 Task: Look for space in Glendale, United States from 9th June, 2023 to 17th June, 2023 for 2 adults in price range Rs.7000 to Rs.12000. Place can be private room with 1  bedroom having 2 beds and 1 bathroom. Property type can be house, flat, guest house. Booking option can be shelf check-in. Required host language is English.
Action: Mouse moved to (446, 89)
Screenshot: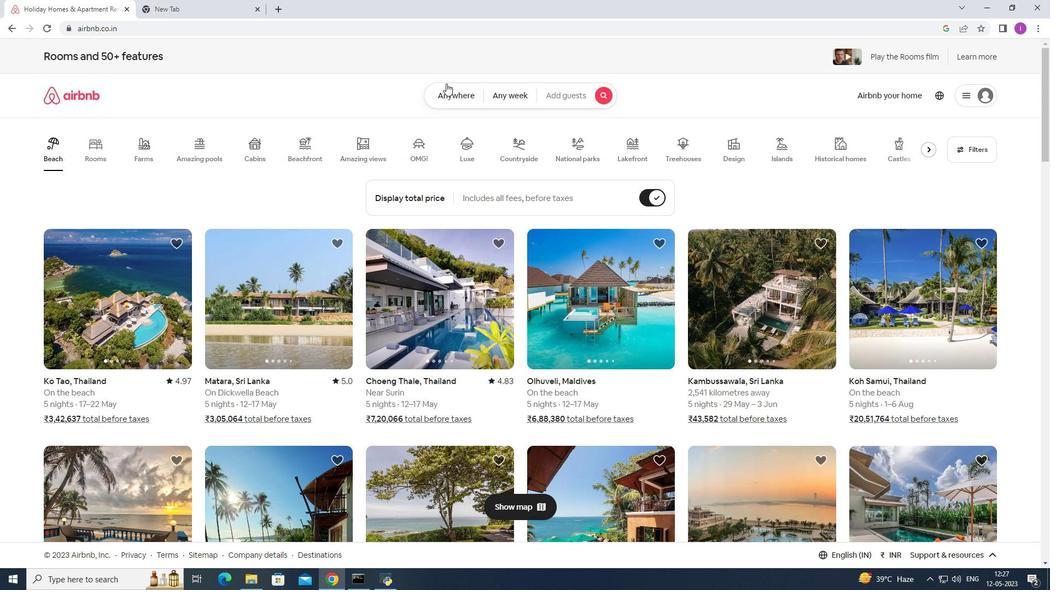 
Action: Mouse pressed left at (446, 89)
Screenshot: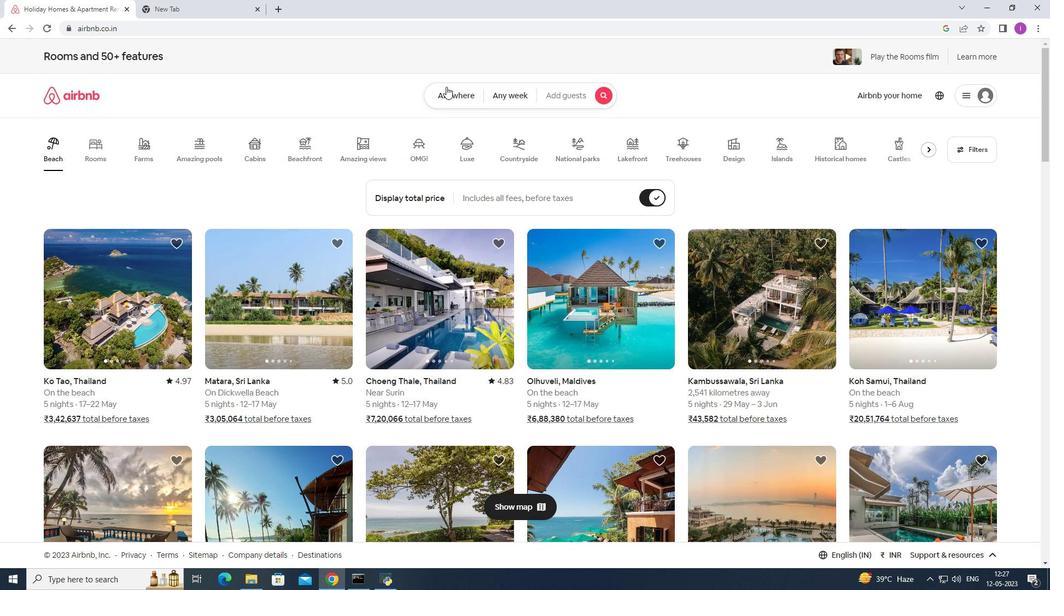 
Action: Mouse moved to (394, 137)
Screenshot: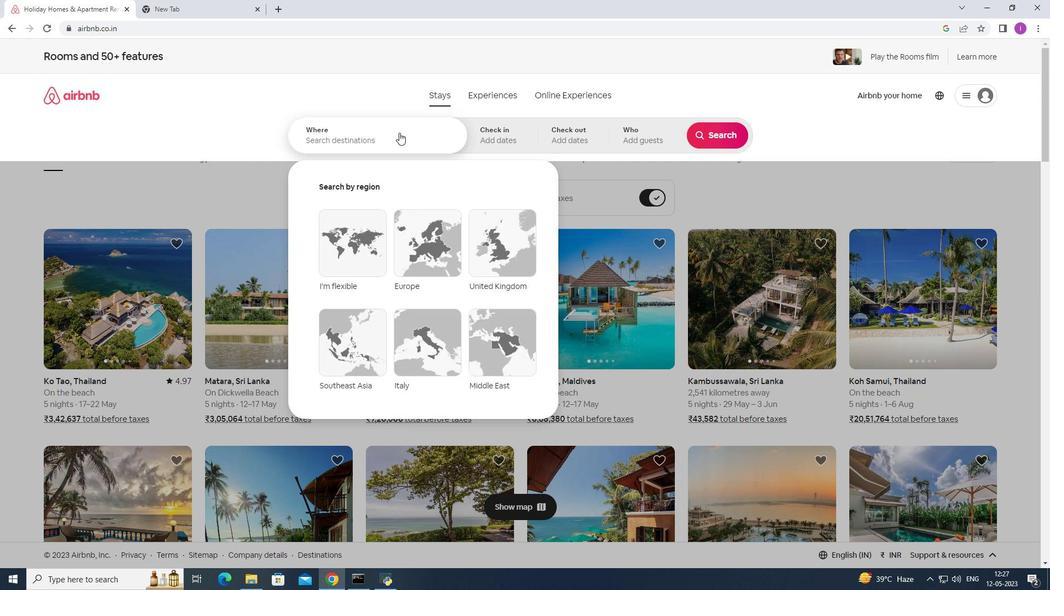 
Action: Mouse pressed left at (394, 137)
Screenshot: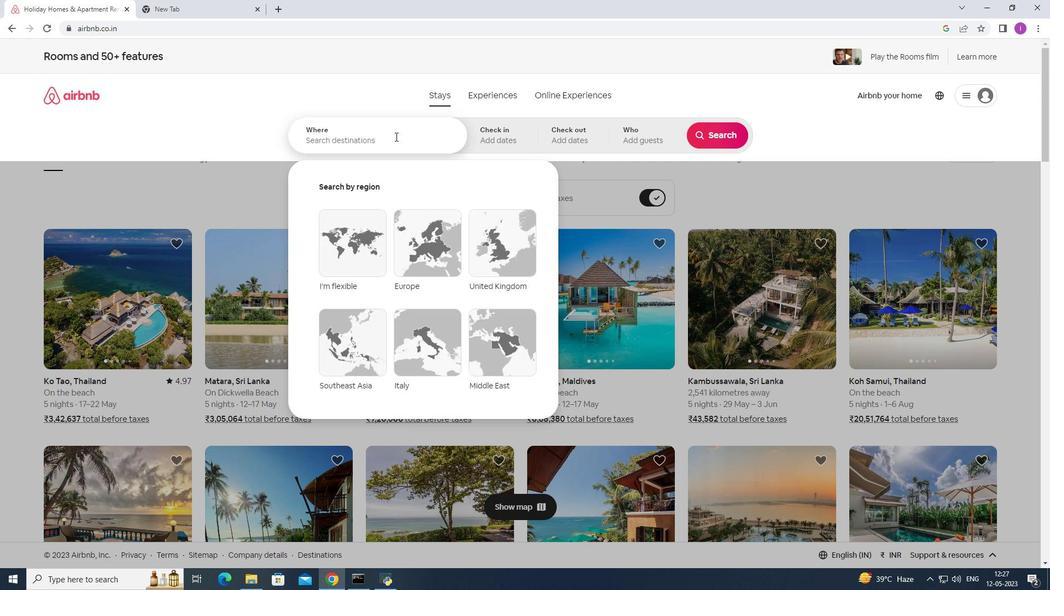 
Action: Mouse moved to (390, 127)
Screenshot: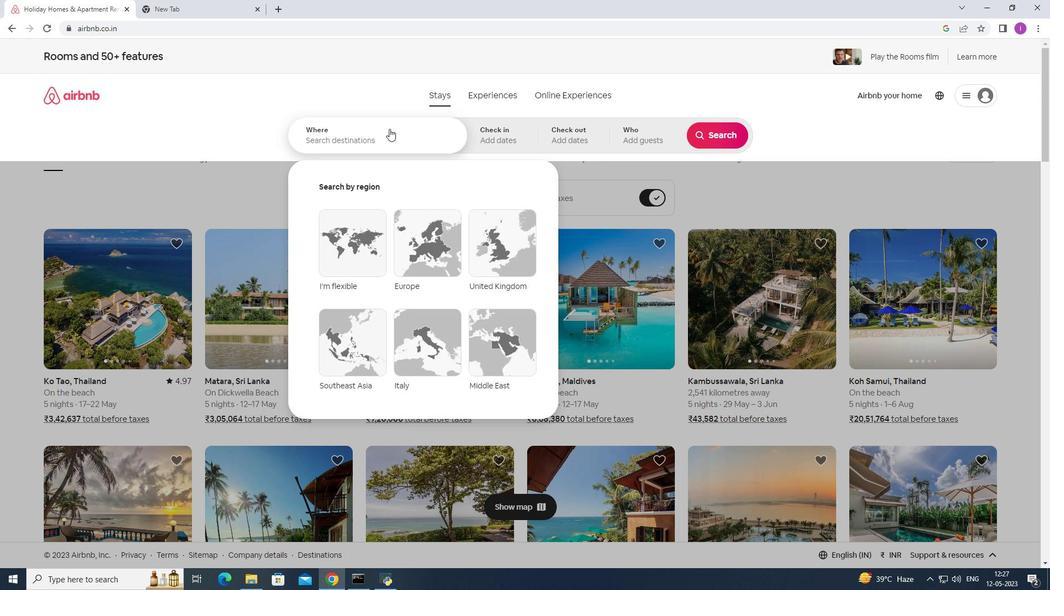 
Action: Key pressed <Key.shift>Glend<Key.shift>ale,<Key.shift>Unbited<Key.space>states
Screenshot: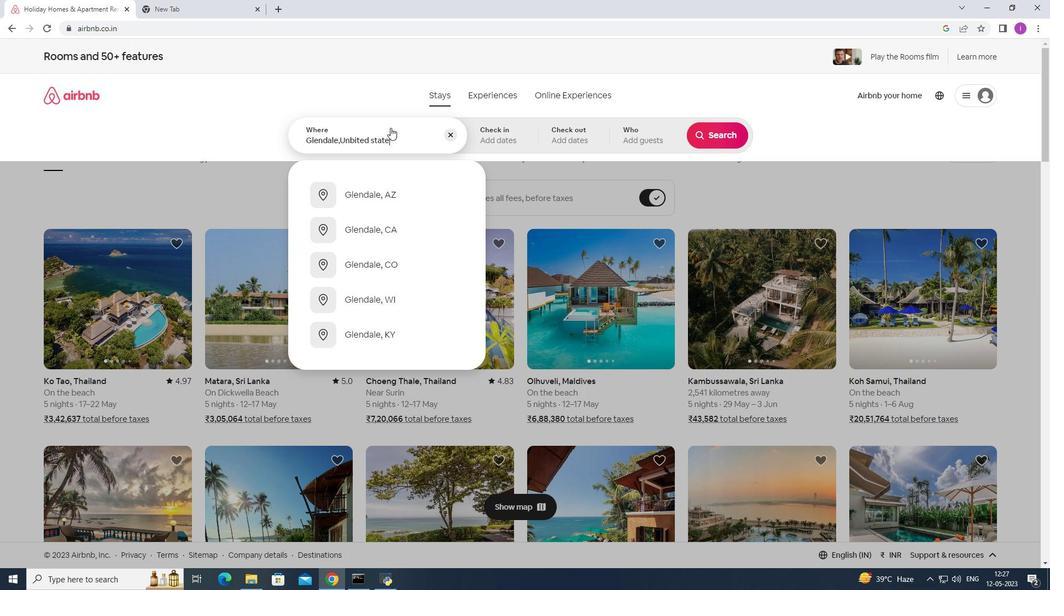 
Action: Mouse moved to (507, 130)
Screenshot: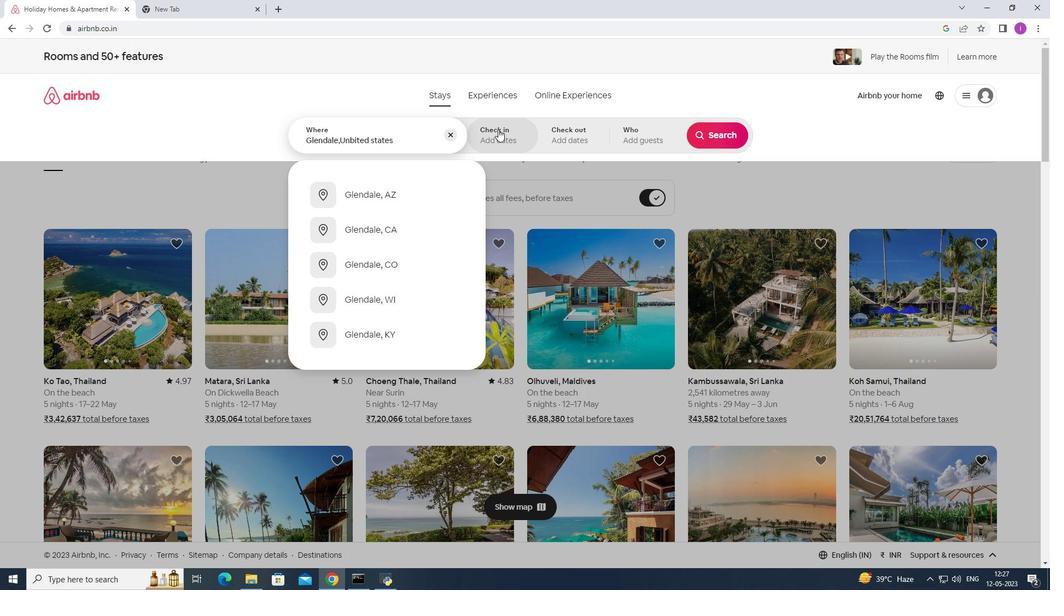 
Action: Mouse pressed left at (507, 130)
Screenshot: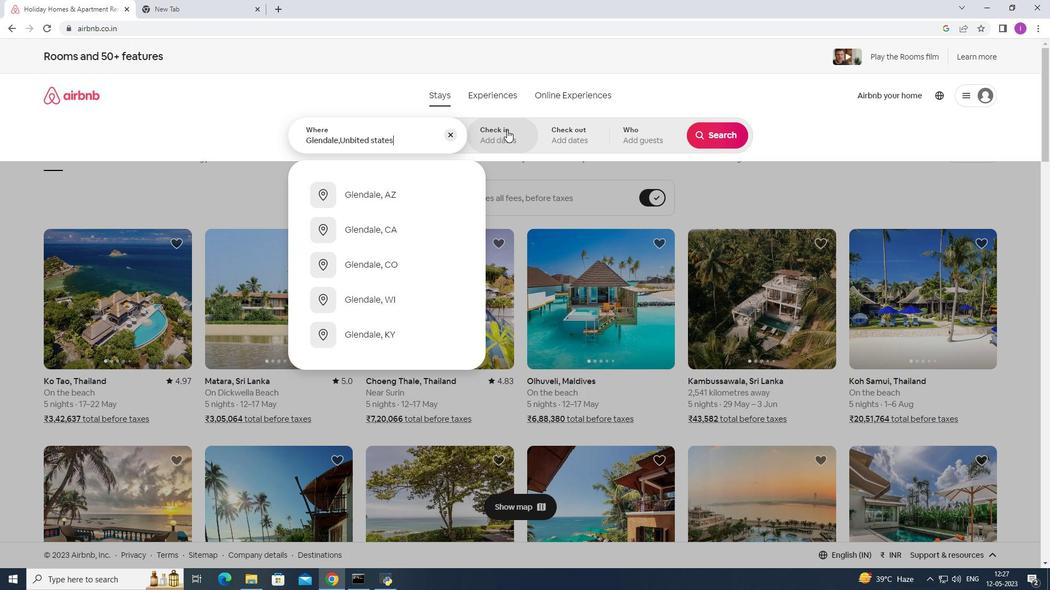 
Action: Mouse moved to (683, 291)
Screenshot: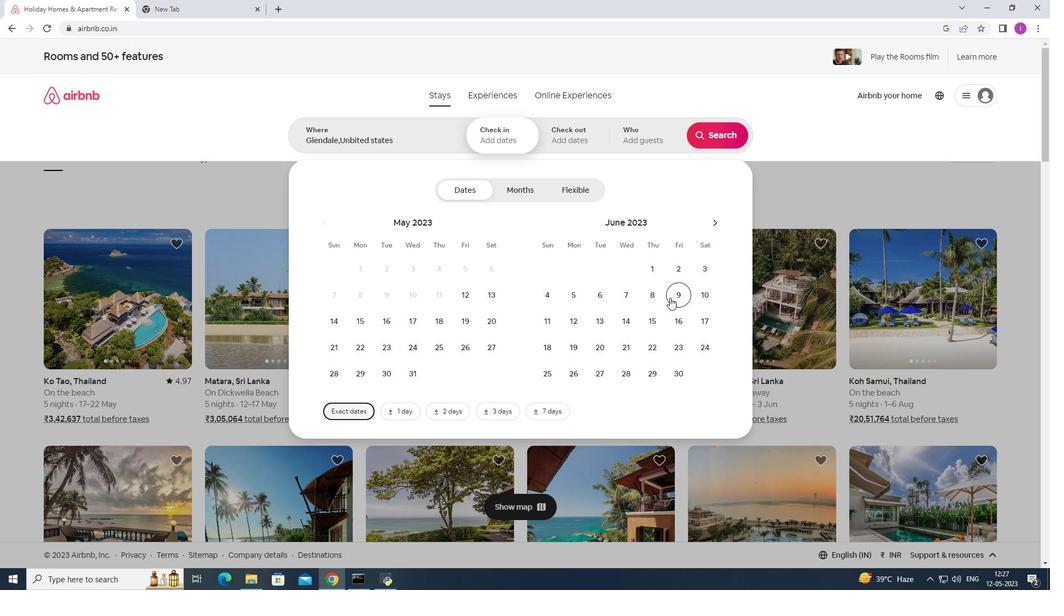
Action: Mouse pressed left at (683, 291)
Screenshot: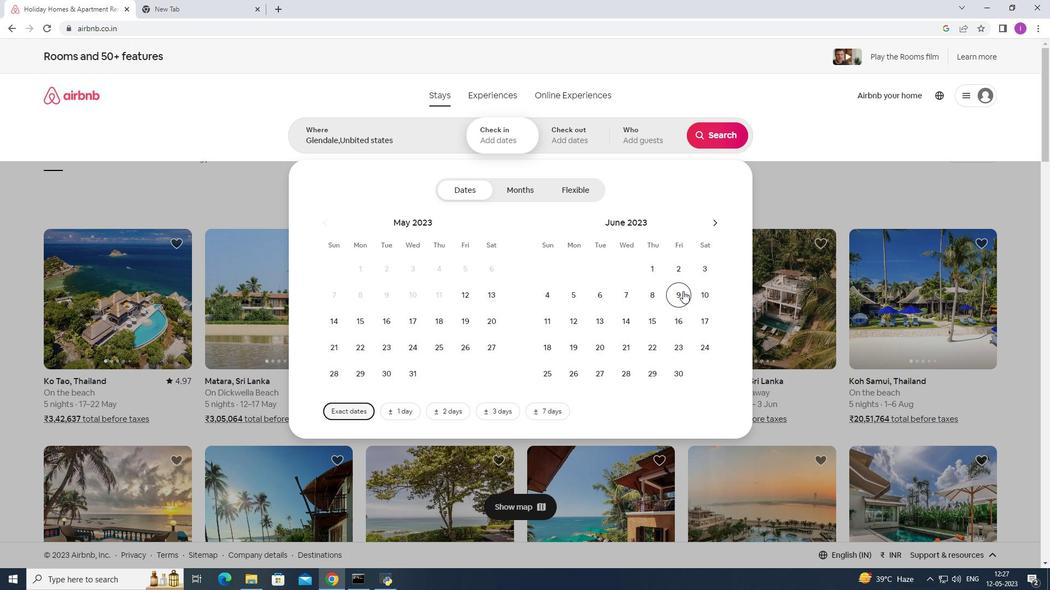 
Action: Mouse moved to (704, 313)
Screenshot: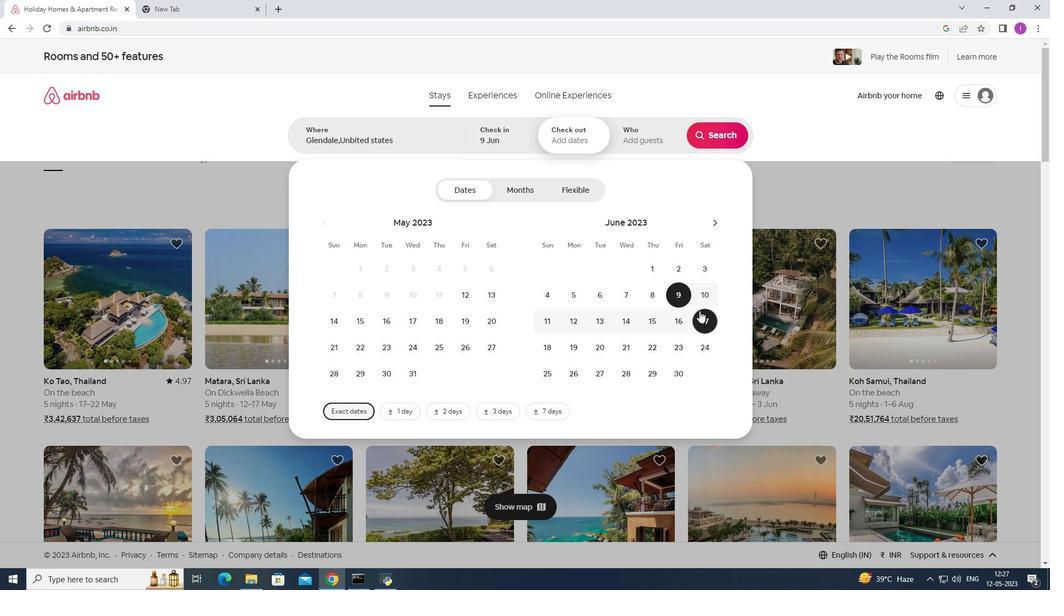 
Action: Mouse pressed left at (704, 313)
Screenshot: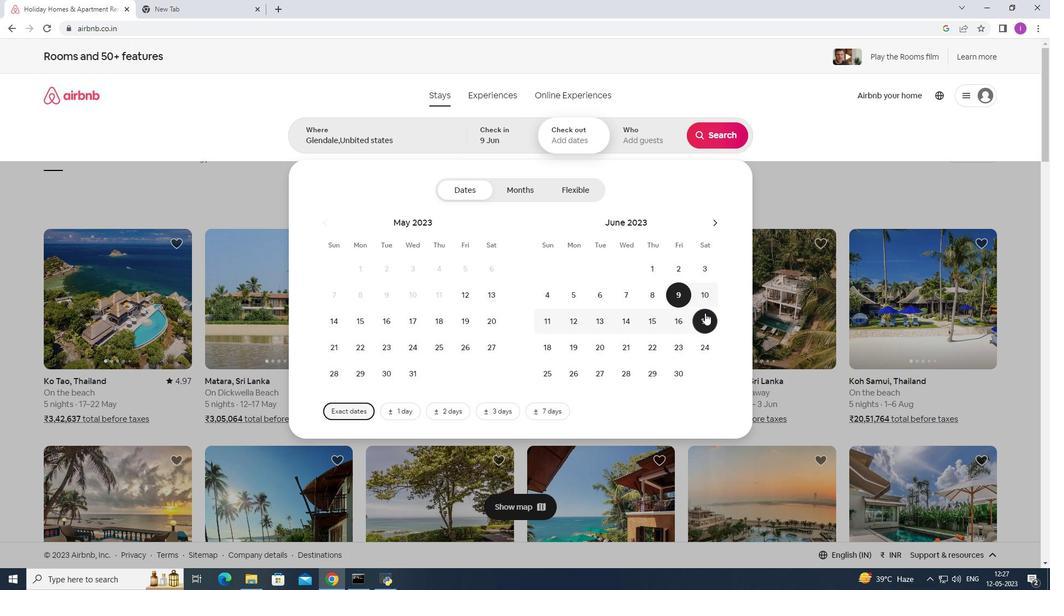 
Action: Mouse moved to (662, 139)
Screenshot: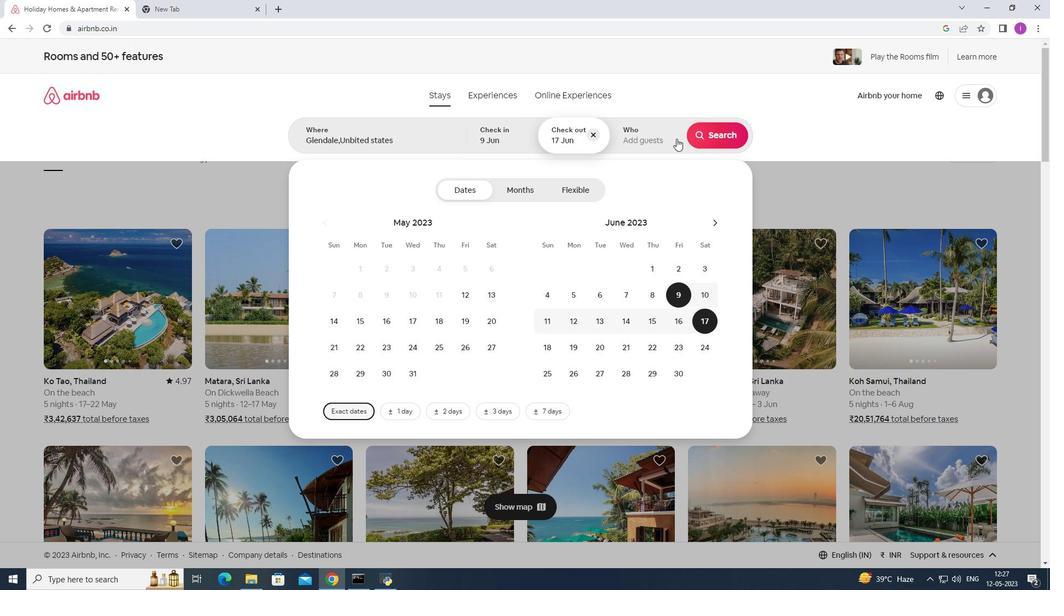 
Action: Mouse pressed left at (662, 139)
Screenshot: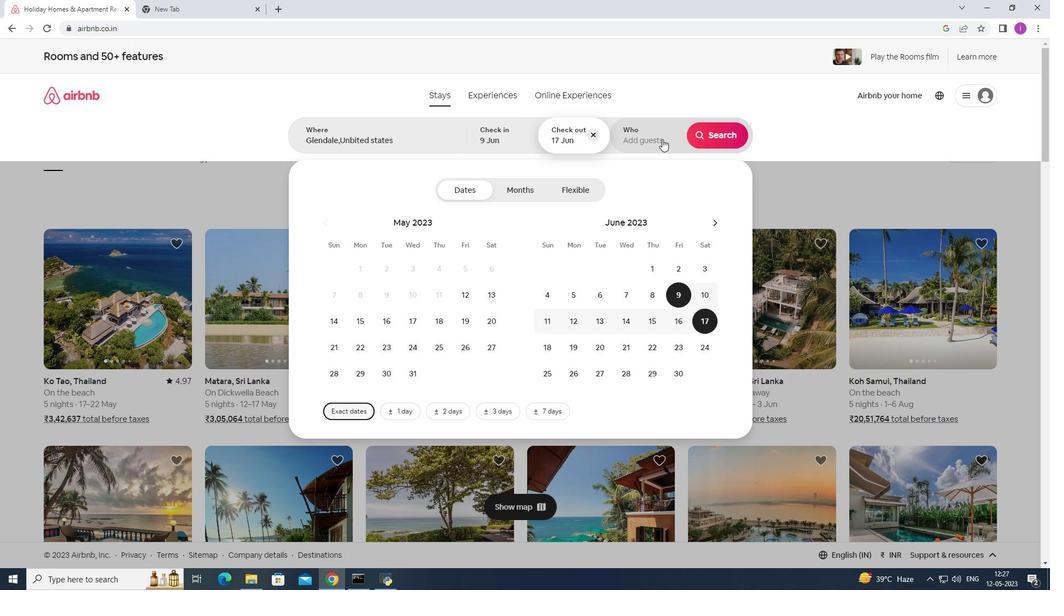 
Action: Mouse moved to (723, 191)
Screenshot: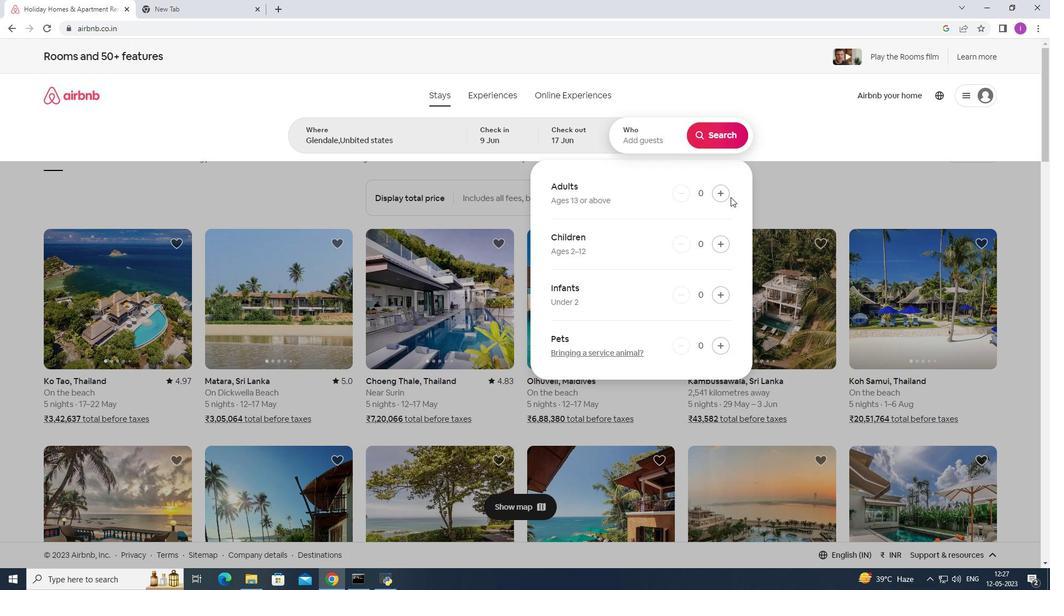 
Action: Mouse pressed left at (723, 191)
Screenshot: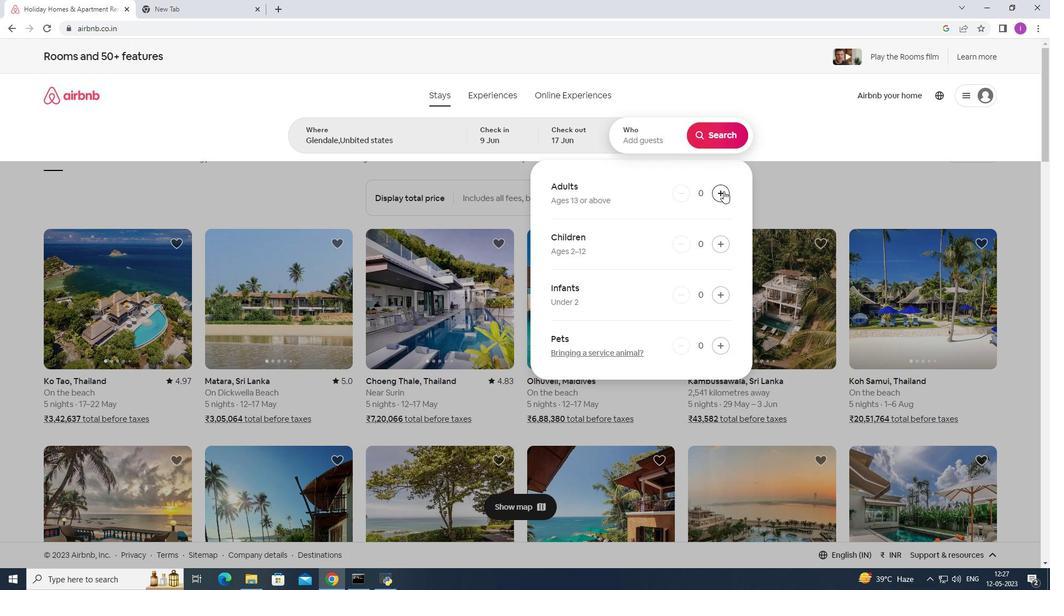 
Action: Mouse pressed left at (723, 191)
Screenshot: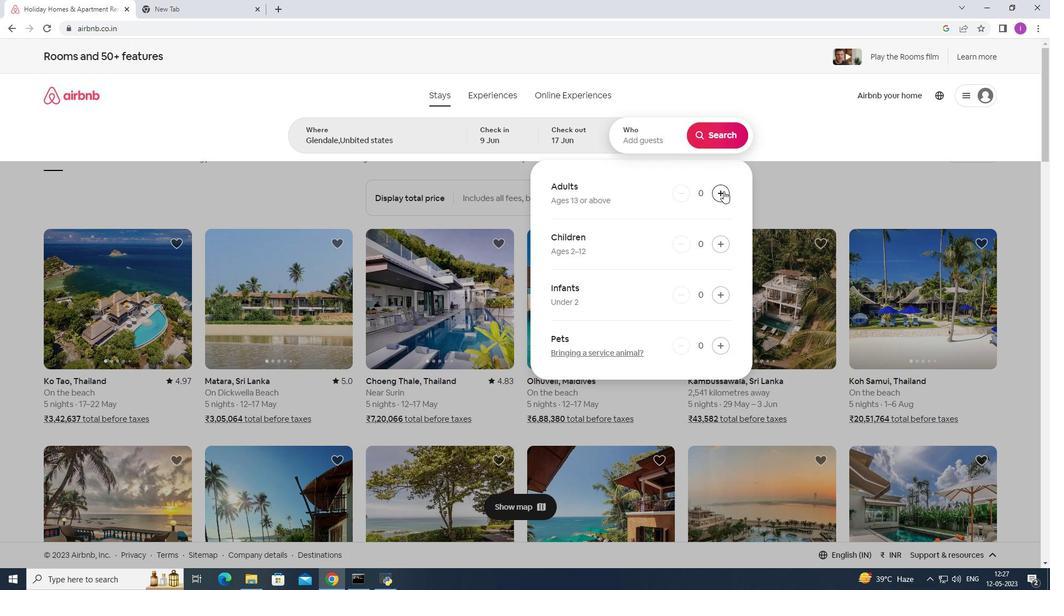 
Action: Mouse moved to (707, 146)
Screenshot: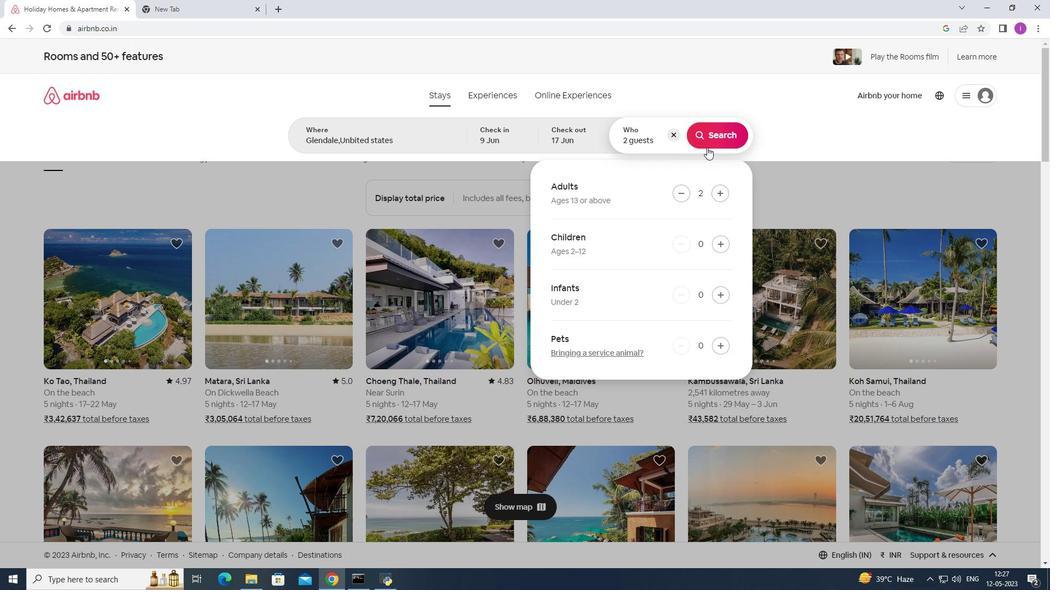 
Action: Mouse pressed left at (707, 146)
Screenshot: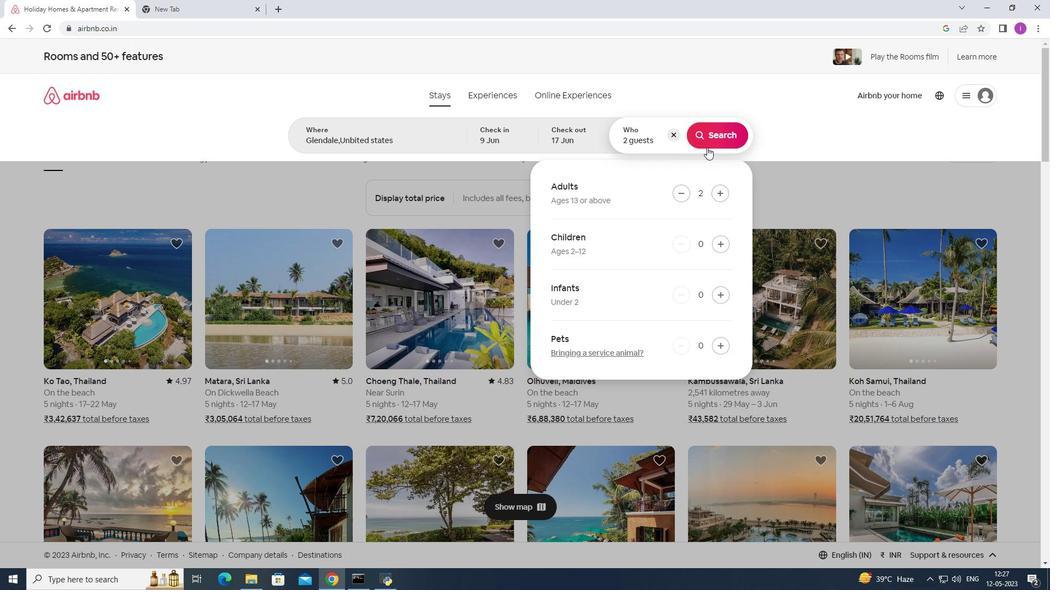 
Action: Mouse moved to (1012, 105)
Screenshot: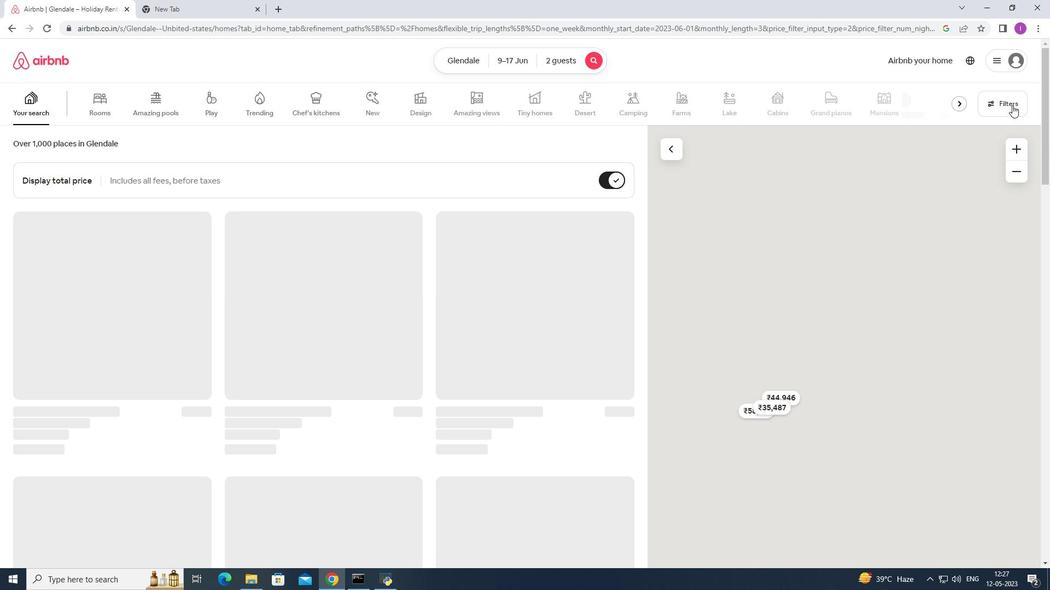 
Action: Mouse pressed left at (1012, 105)
Screenshot: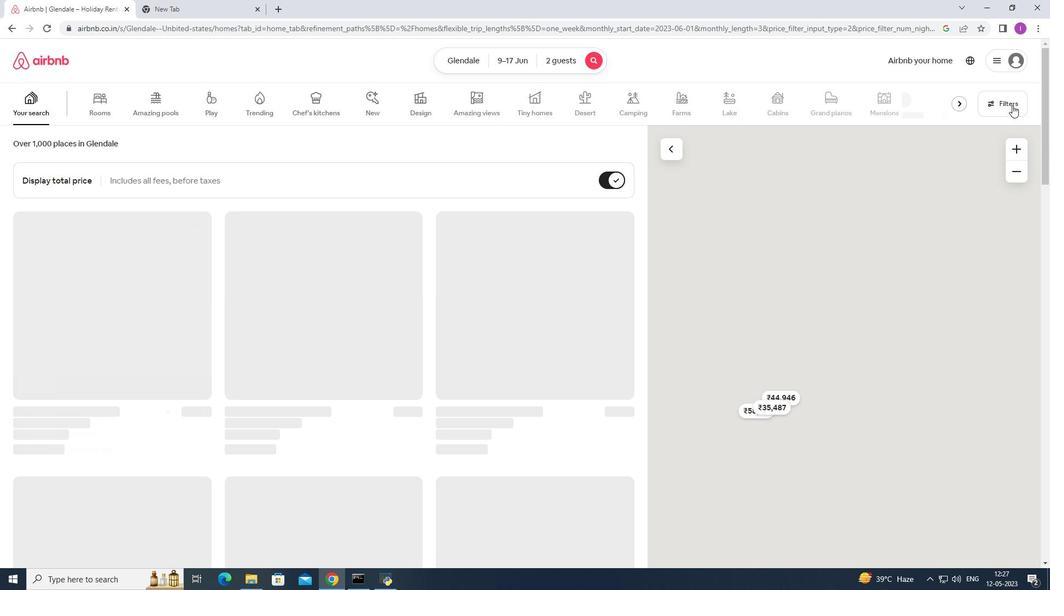 
Action: Mouse moved to (597, 375)
Screenshot: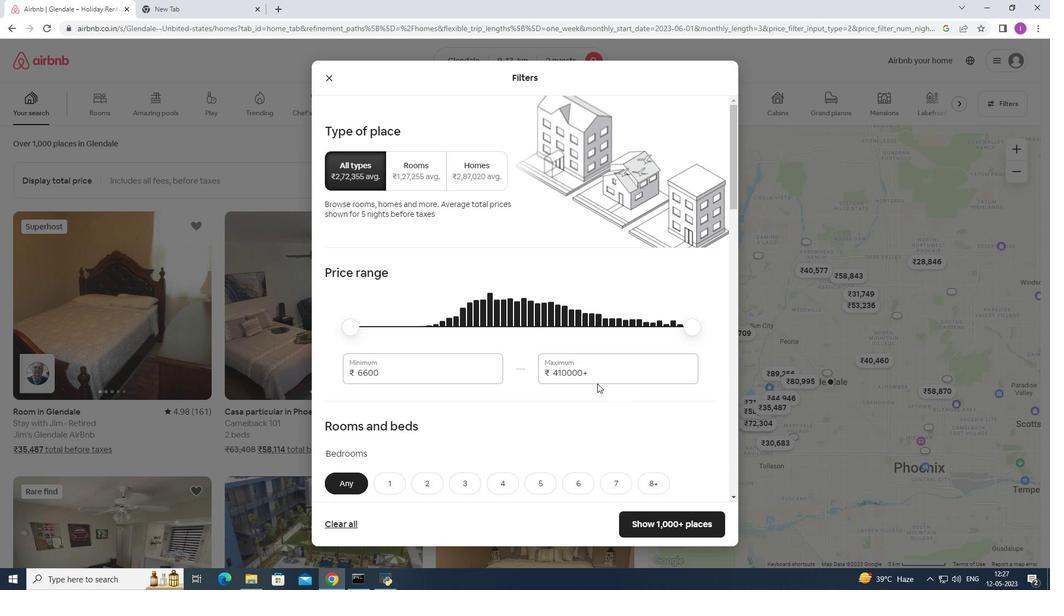 
Action: Mouse pressed left at (597, 375)
Screenshot: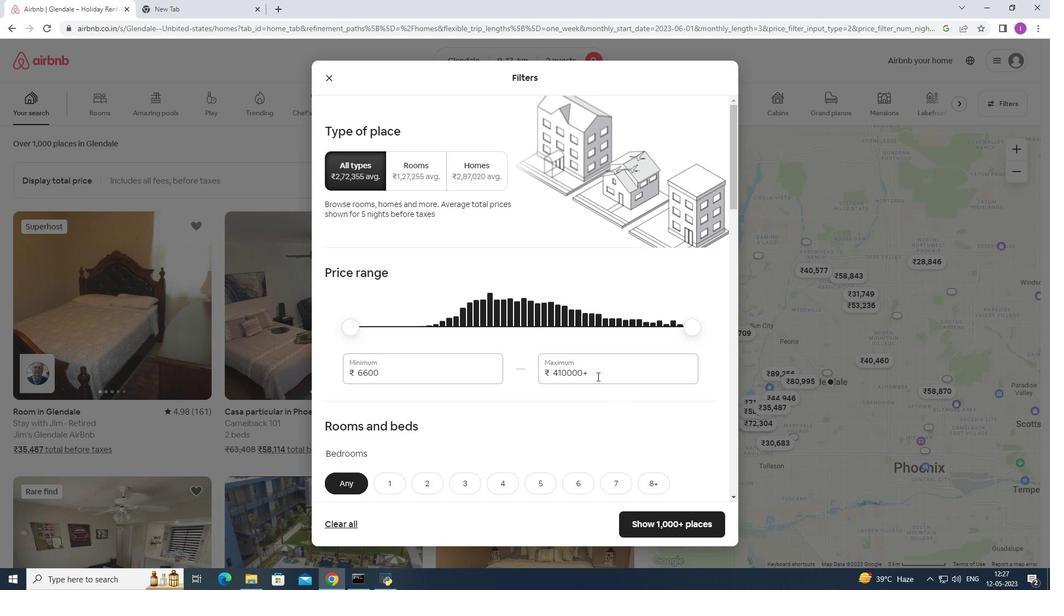 
Action: Mouse moved to (513, 384)
Screenshot: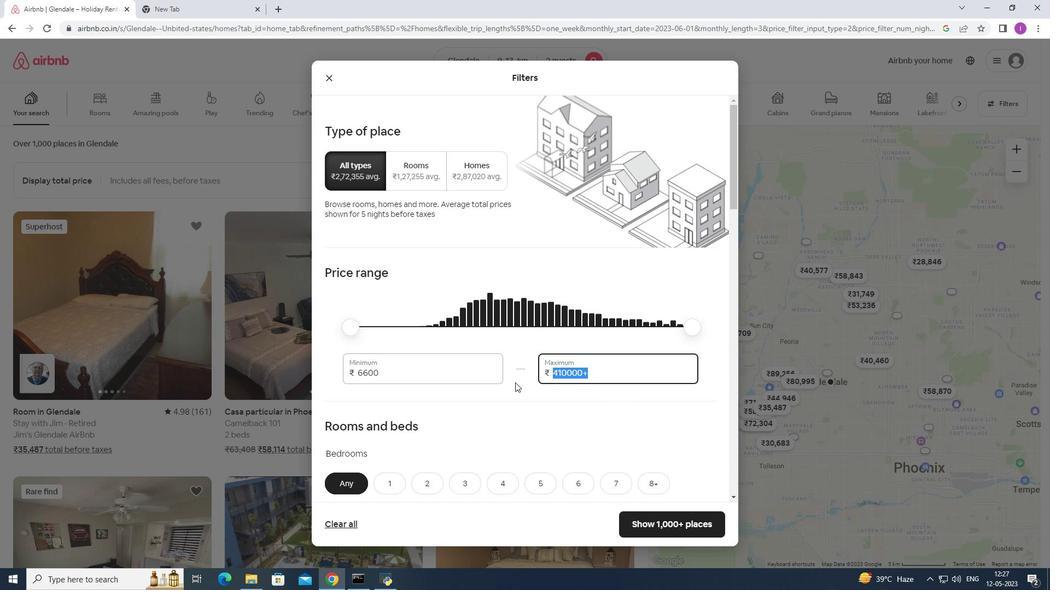 
Action: Key pressed 1
Screenshot: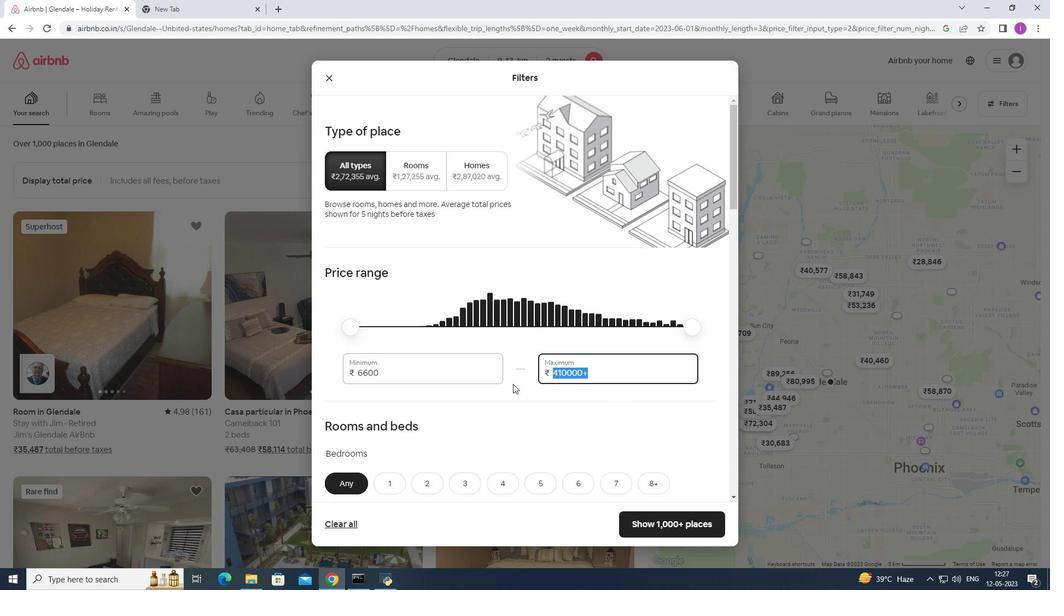 
Action: Mouse moved to (513, 384)
Screenshot: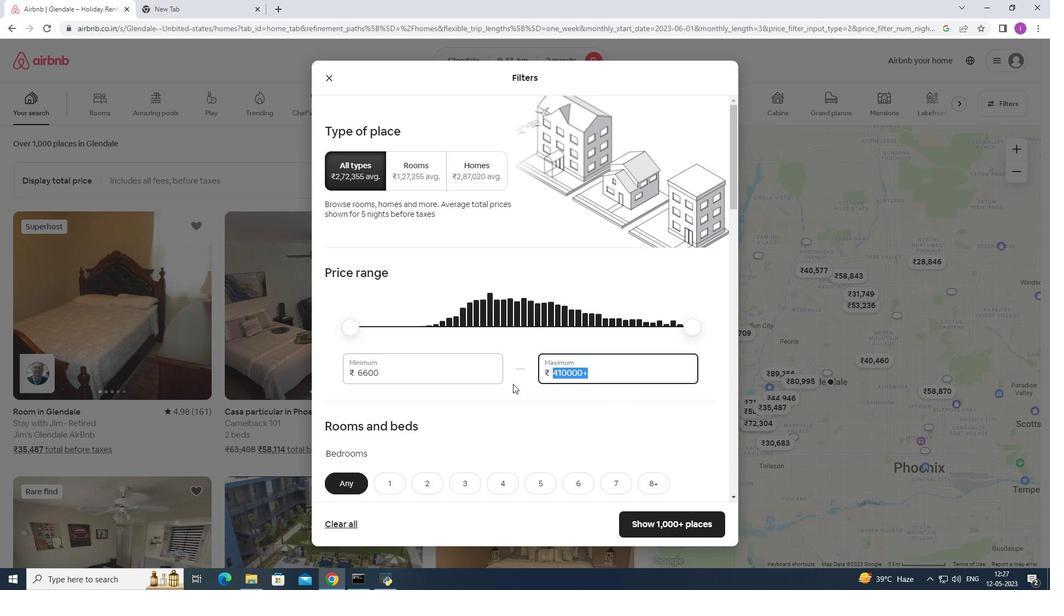 
Action: Key pressed 2
Screenshot: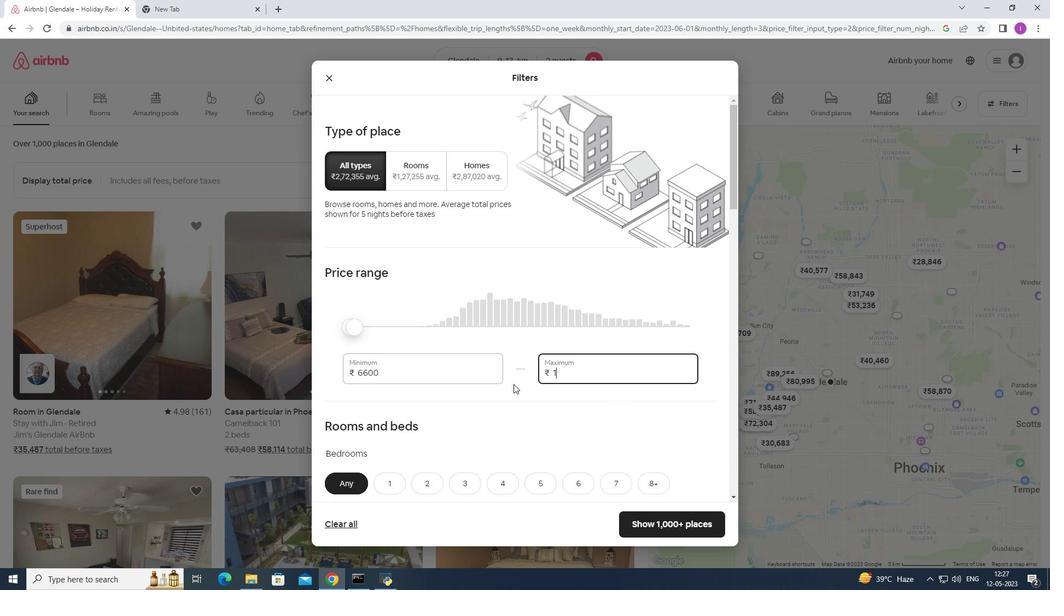 
Action: Mouse moved to (514, 383)
Screenshot: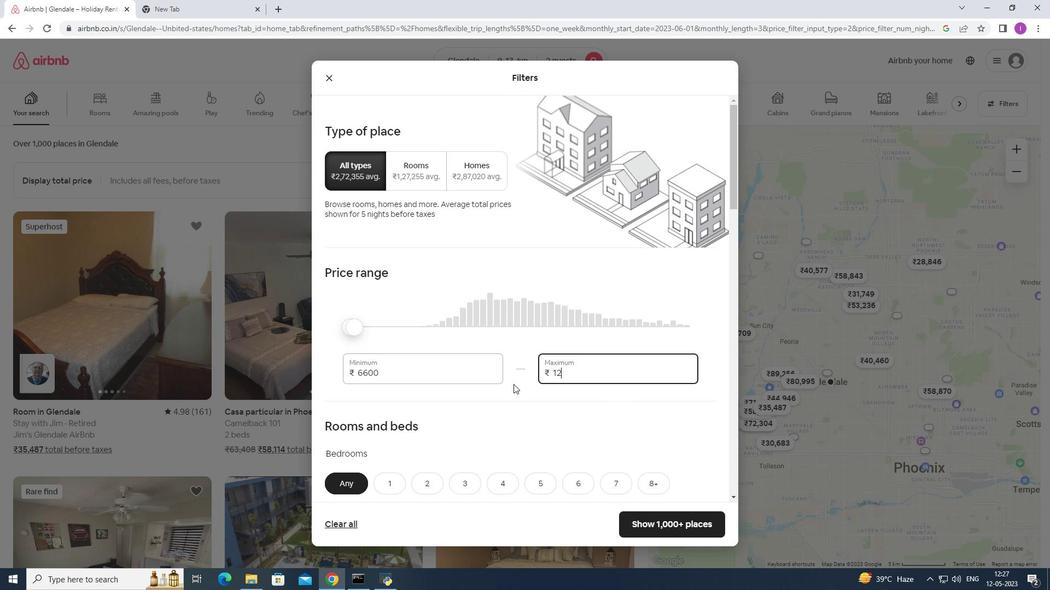 
Action: Key pressed 0
Screenshot: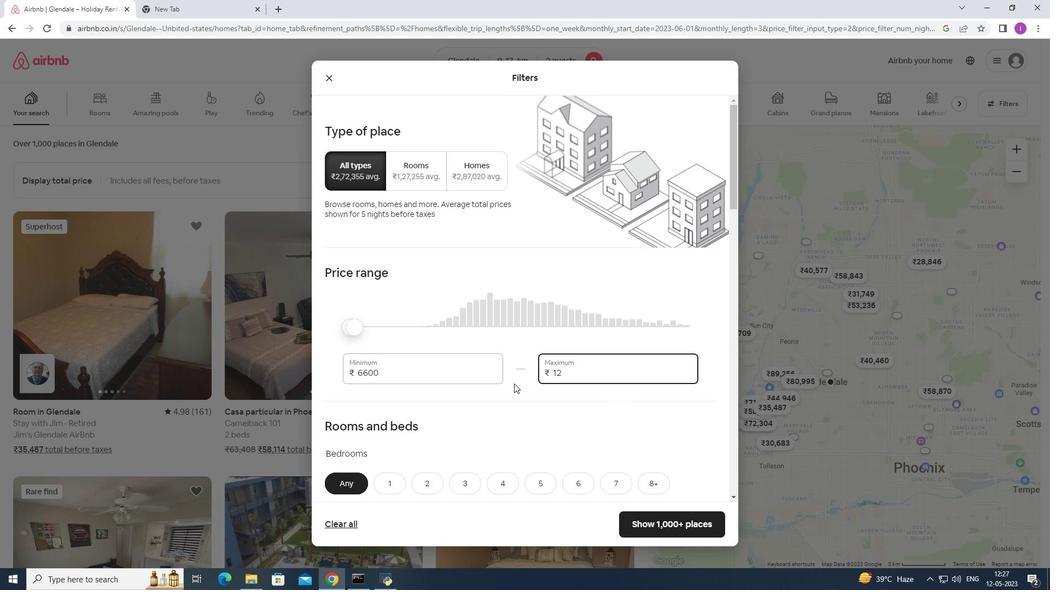 
Action: Mouse moved to (514, 383)
Screenshot: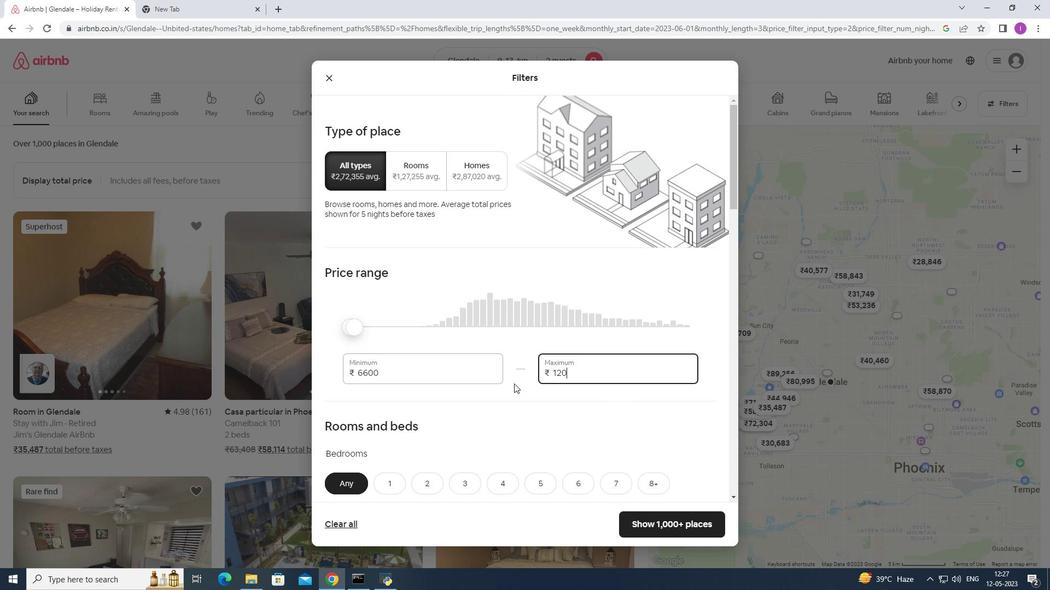 
Action: Key pressed 0
Screenshot: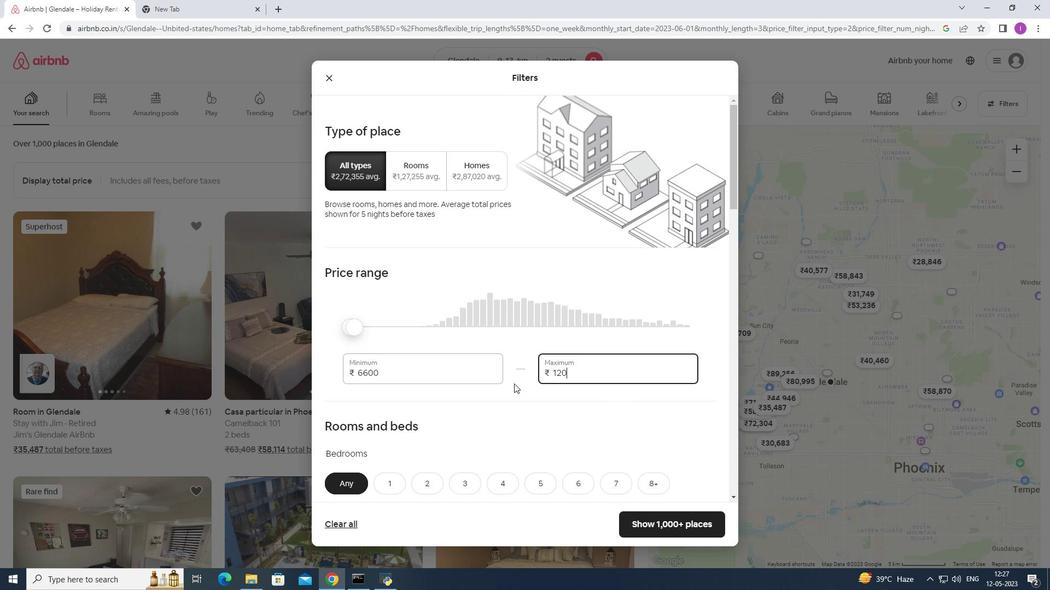 
Action: Mouse moved to (515, 382)
Screenshot: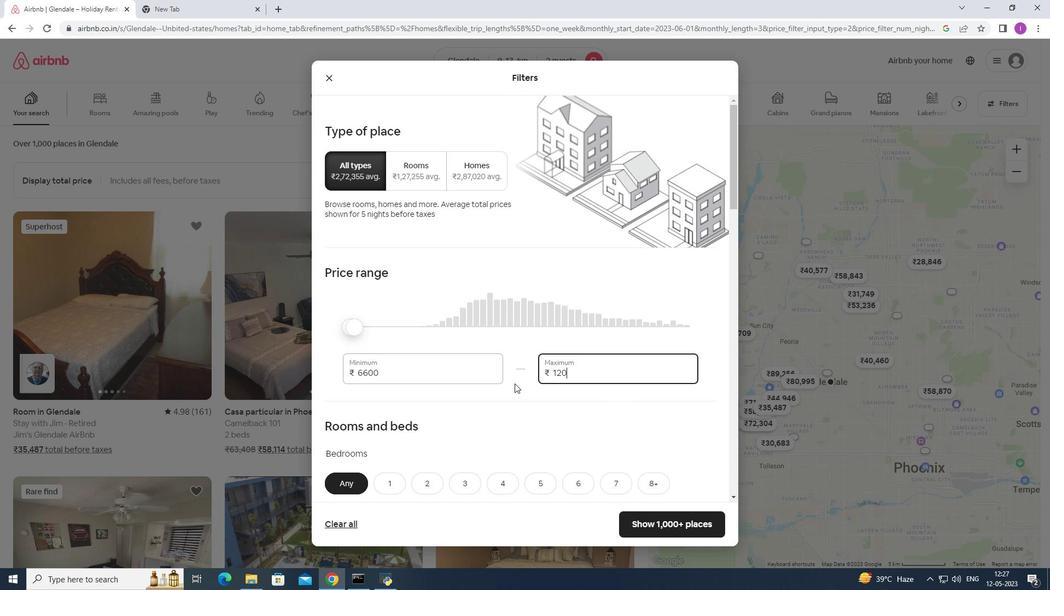 
Action: Key pressed 0
Screenshot: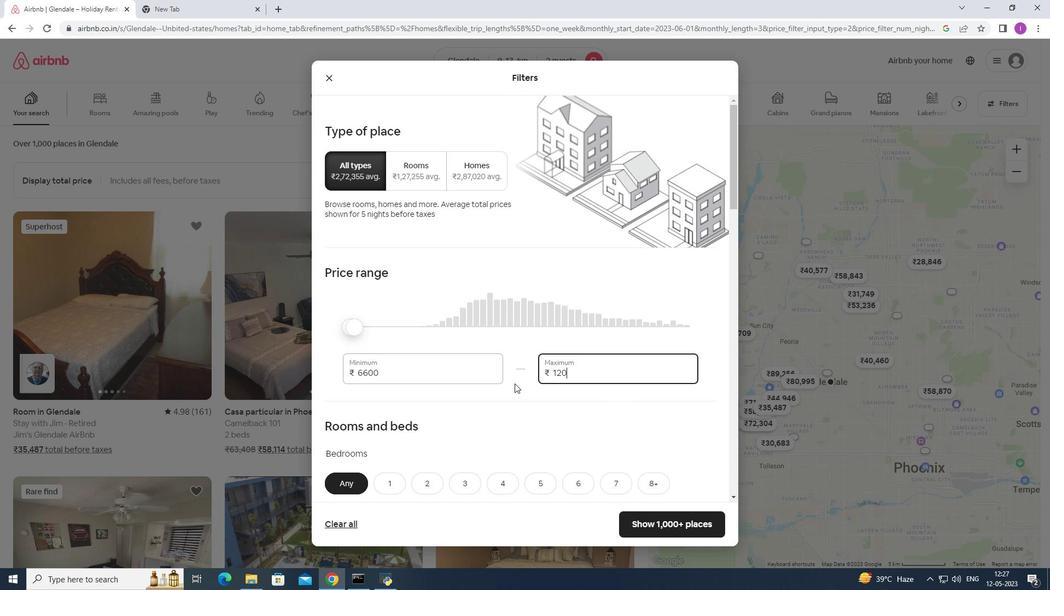 
Action: Mouse moved to (516, 382)
Screenshot: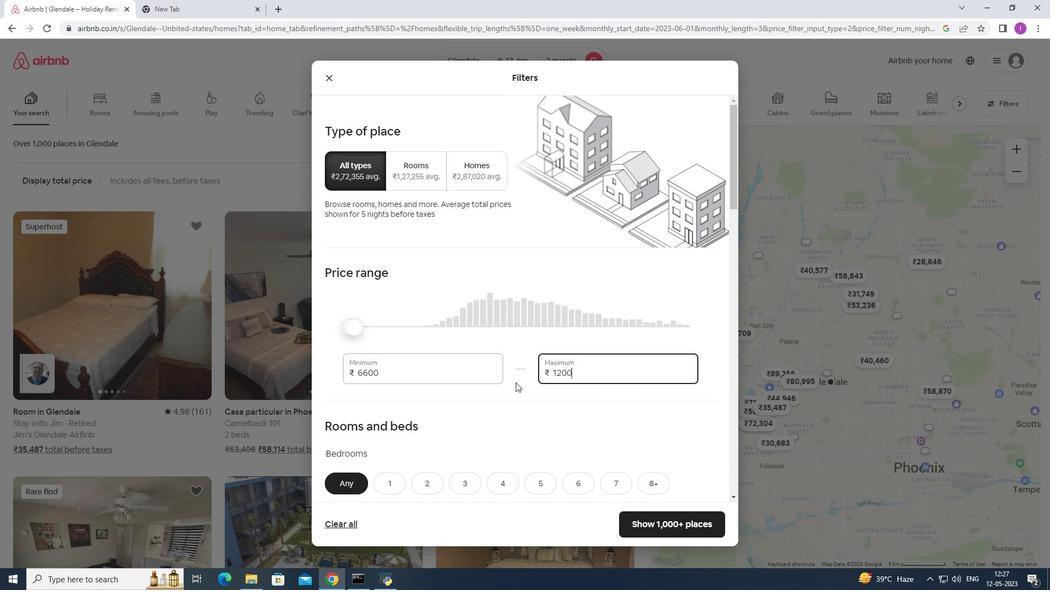 
Action: Key pressed 0
Screenshot: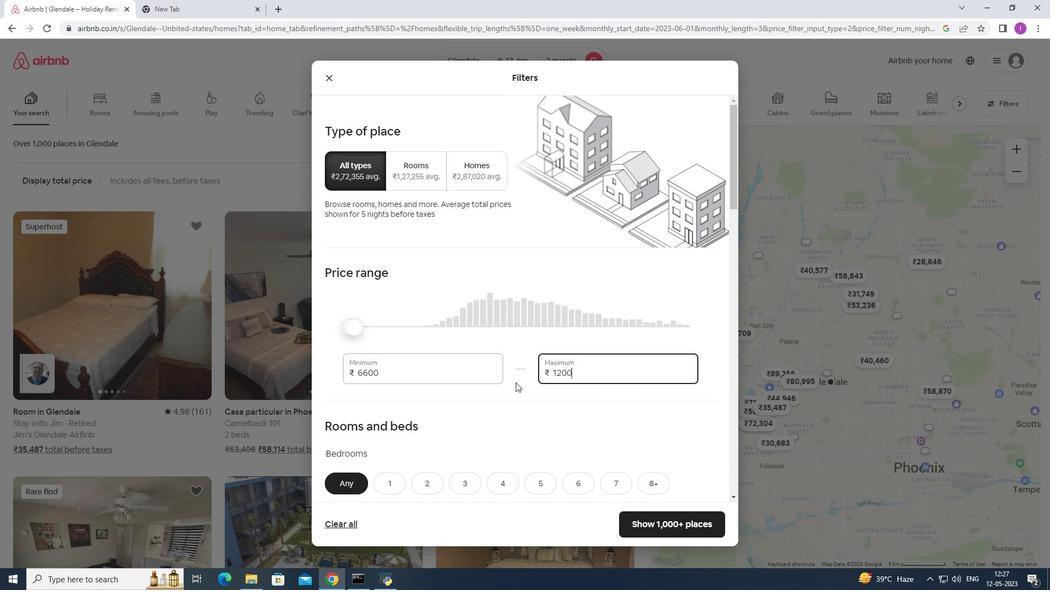 
Action: Mouse moved to (508, 383)
Screenshot: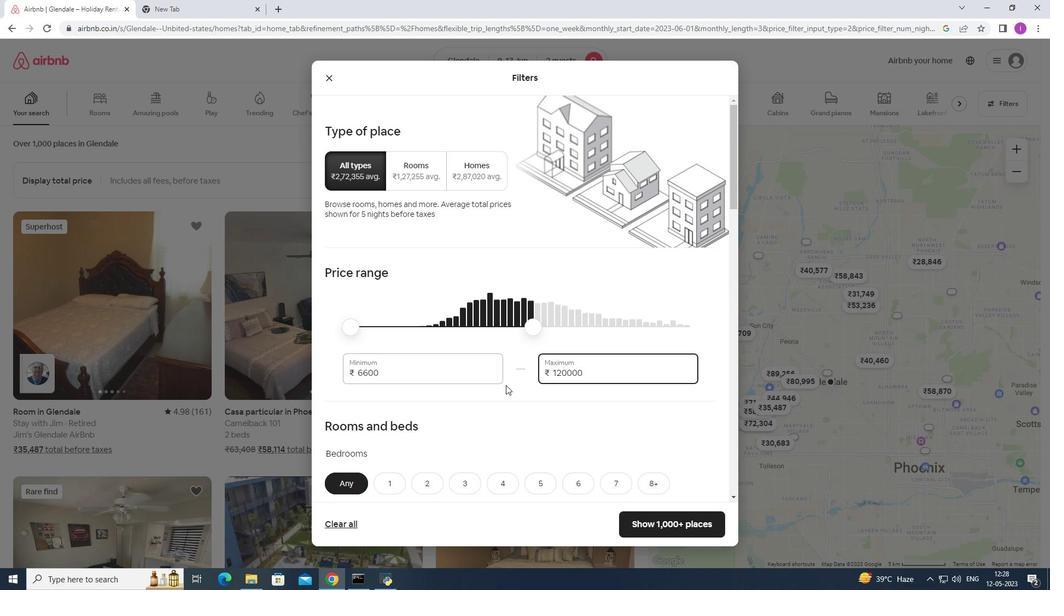 
Action: Key pressed <Key.backspace>
Screenshot: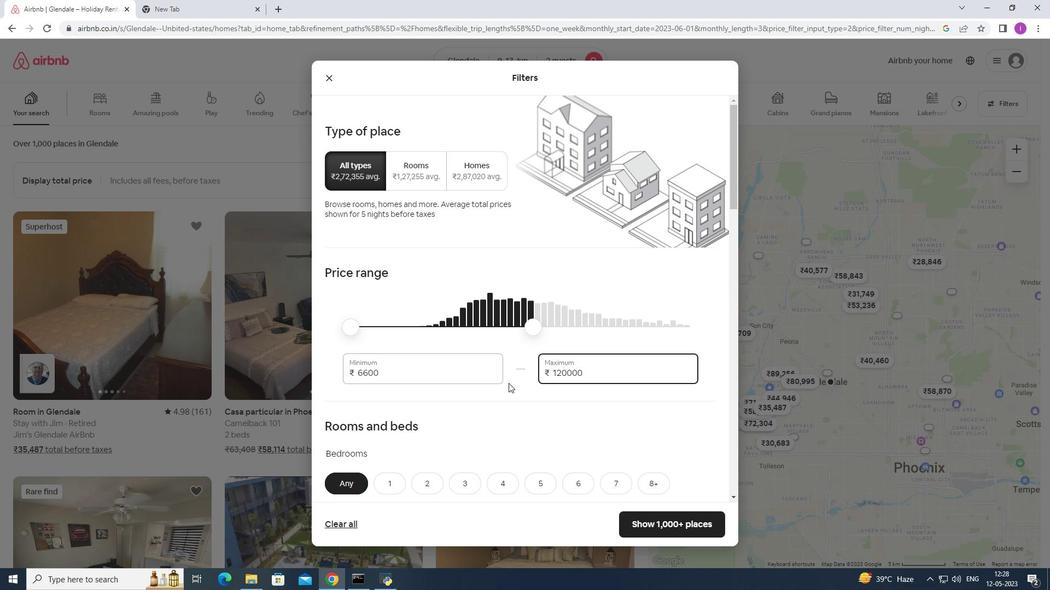 
Action: Mouse moved to (387, 374)
Screenshot: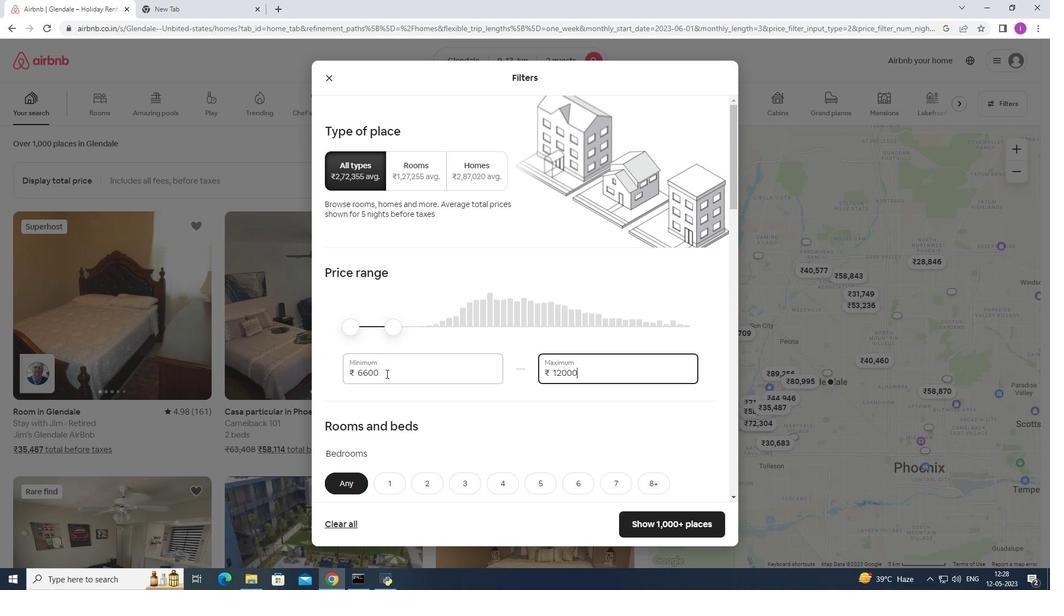 
Action: Mouse pressed left at (387, 374)
Screenshot: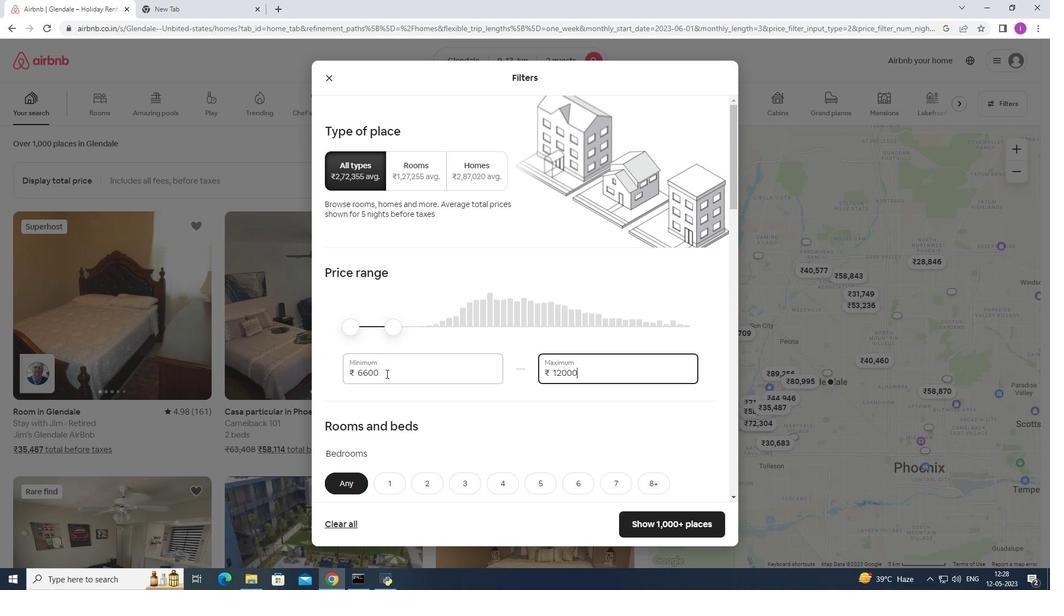 
Action: Mouse moved to (349, 375)
Screenshot: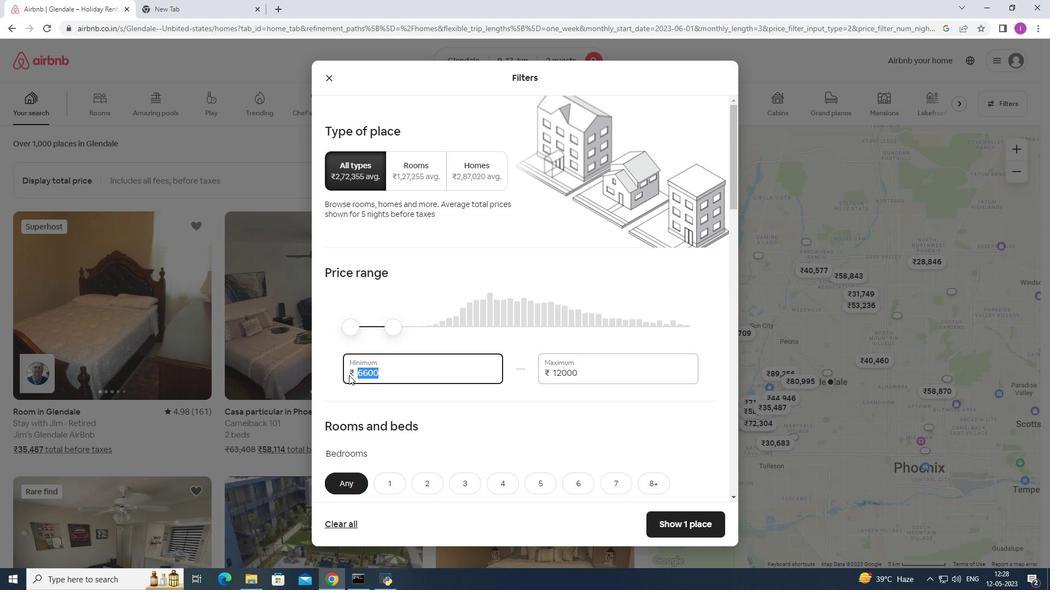 
Action: Key pressed 7000
Screenshot: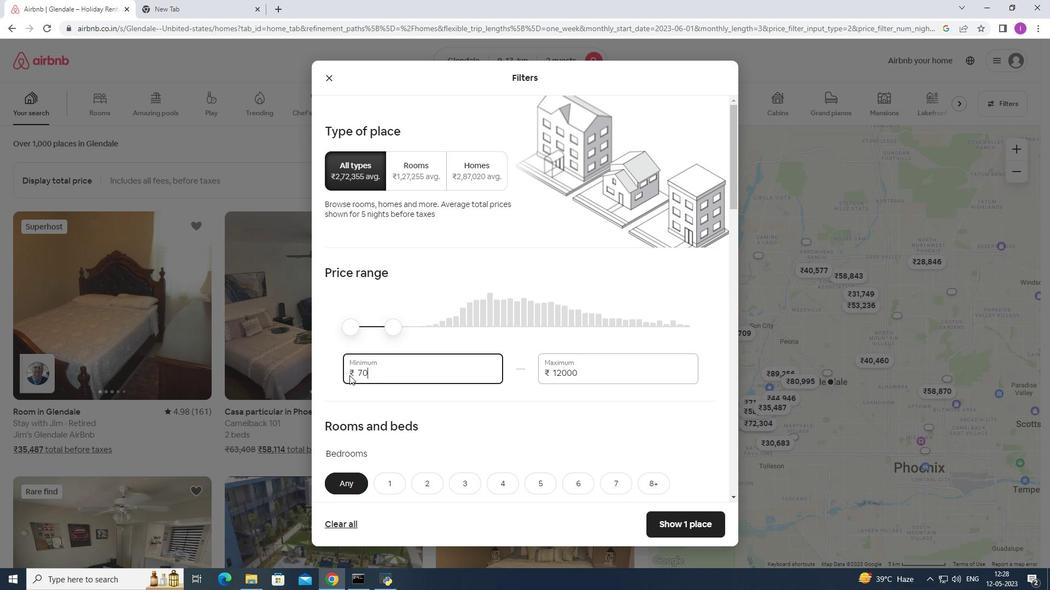 
Action: Mouse moved to (436, 391)
Screenshot: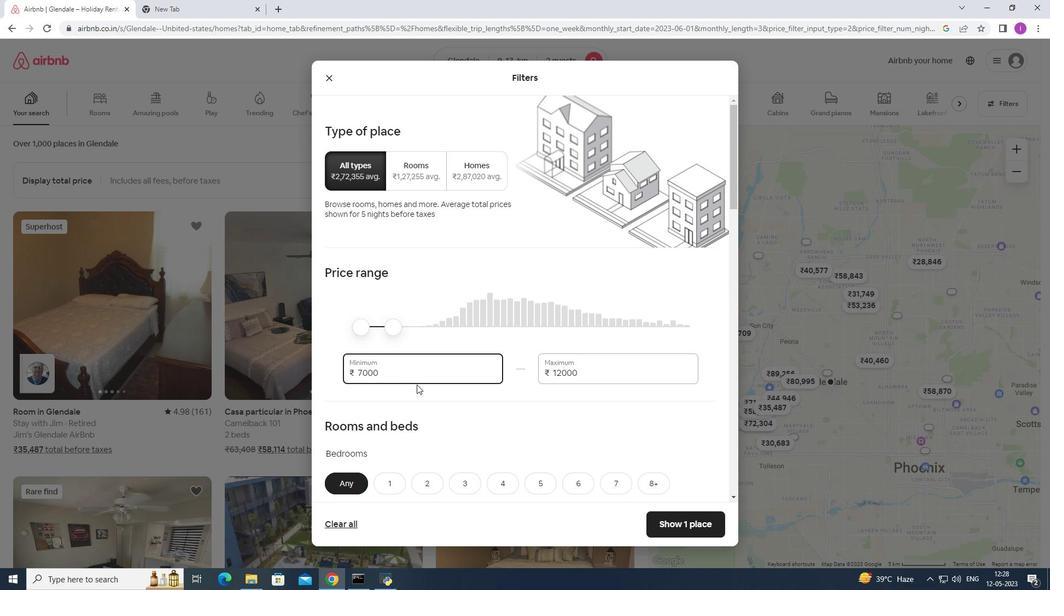 
Action: Mouse scrolled (436, 390) with delta (0, 0)
Screenshot: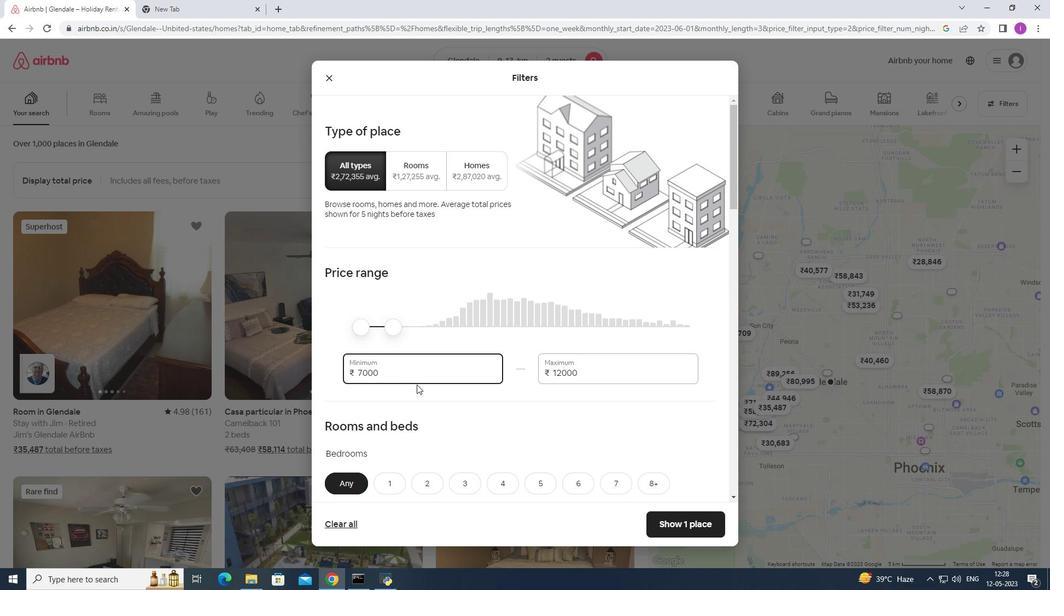 
Action: Mouse moved to (452, 375)
Screenshot: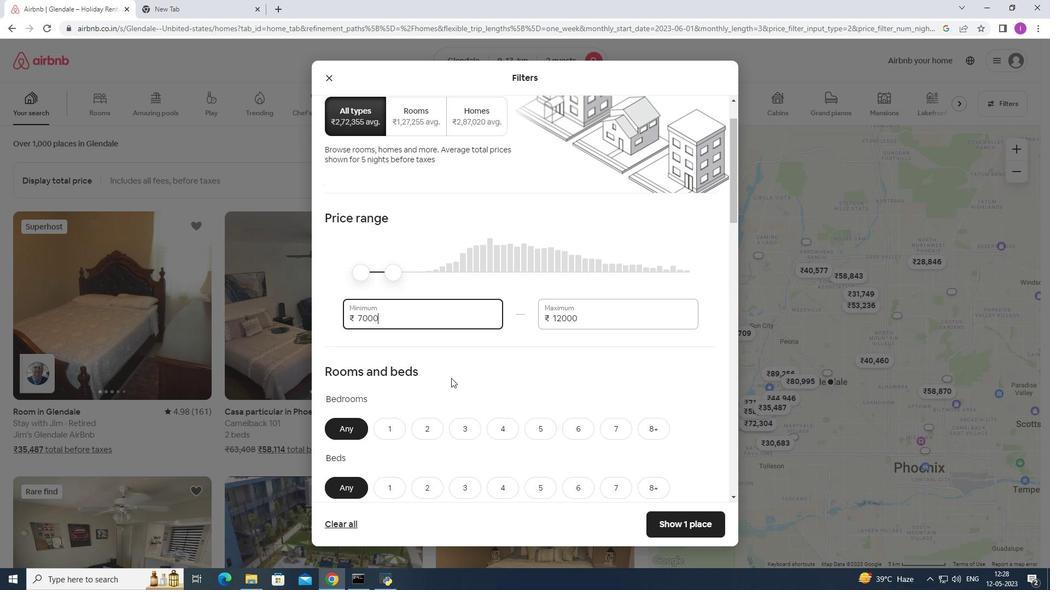
Action: Mouse scrolled (452, 375) with delta (0, 0)
Screenshot: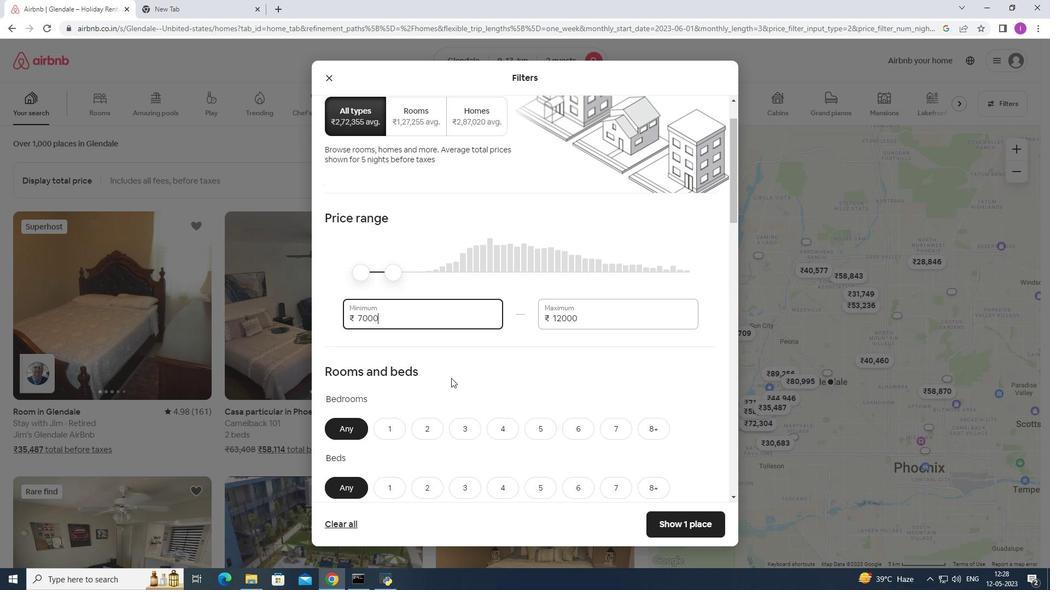 
Action: Mouse moved to (453, 375)
Screenshot: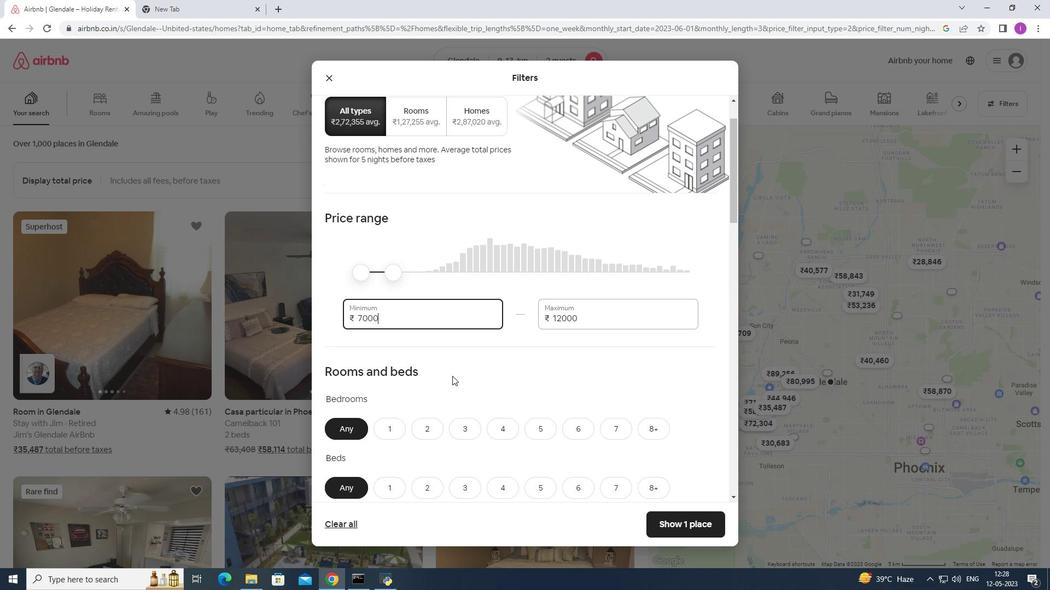 
Action: Mouse scrolled (453, 375) with delta (0, 0)
Screenshot: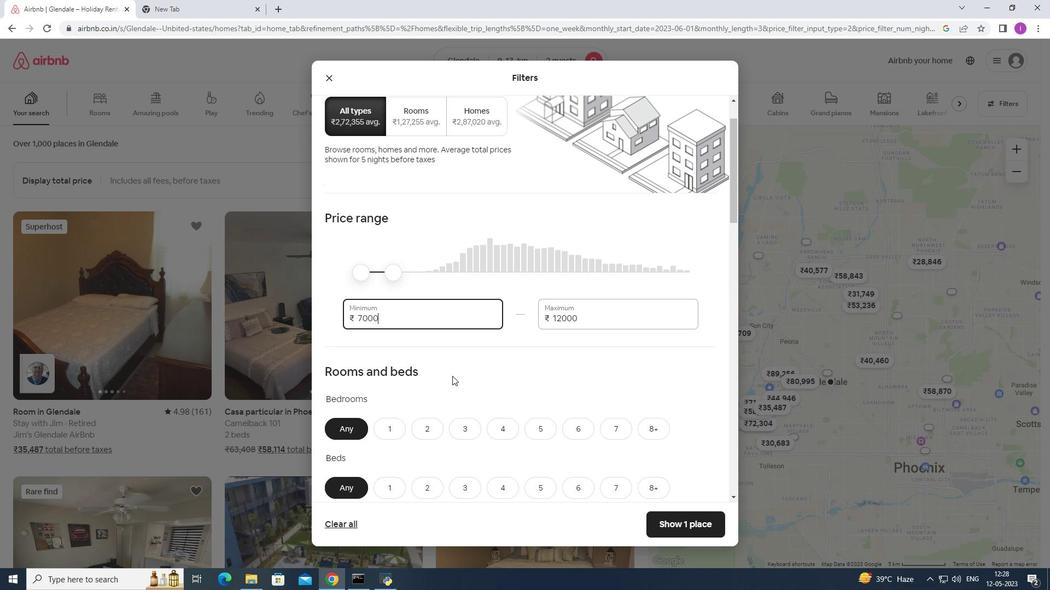 
Action: Mouse moved to (392, 320)
Screenshot: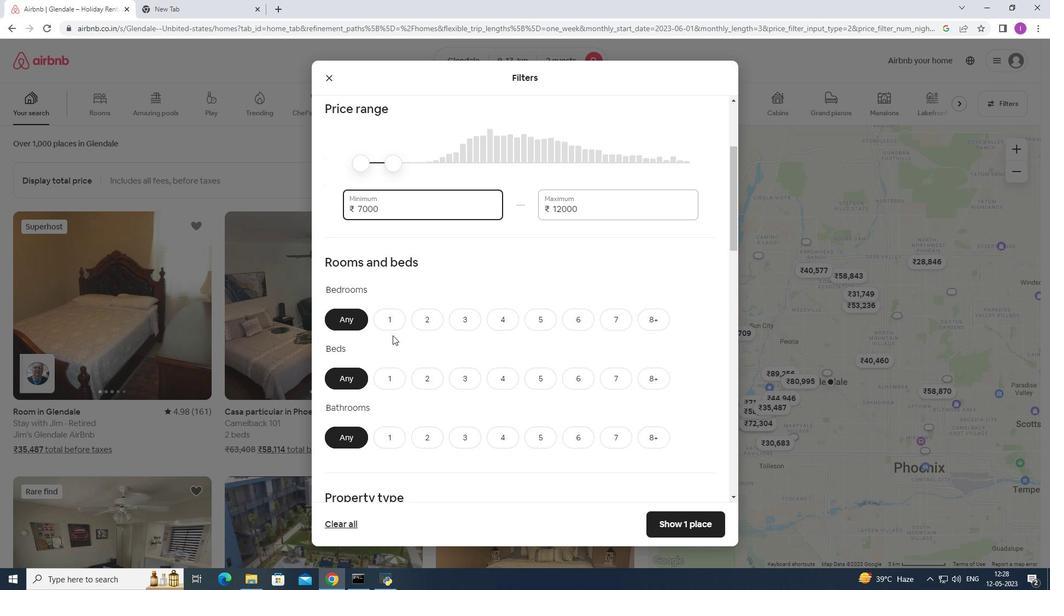 
Action: Mouse pressed left at (392, 320)
Screenshot: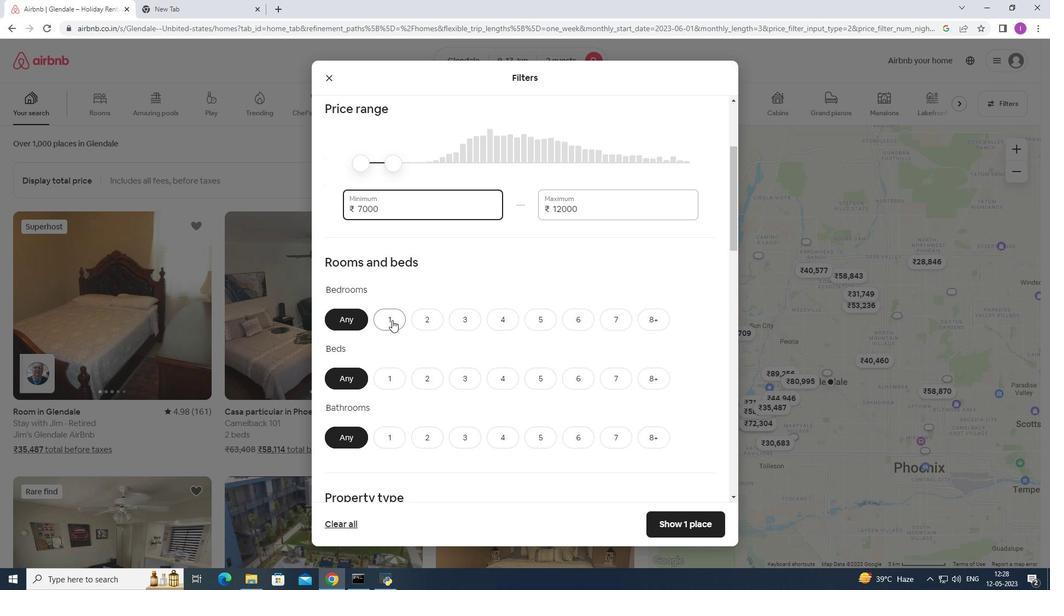 
Action: Mouse moved to (427, 379)
Screenshot: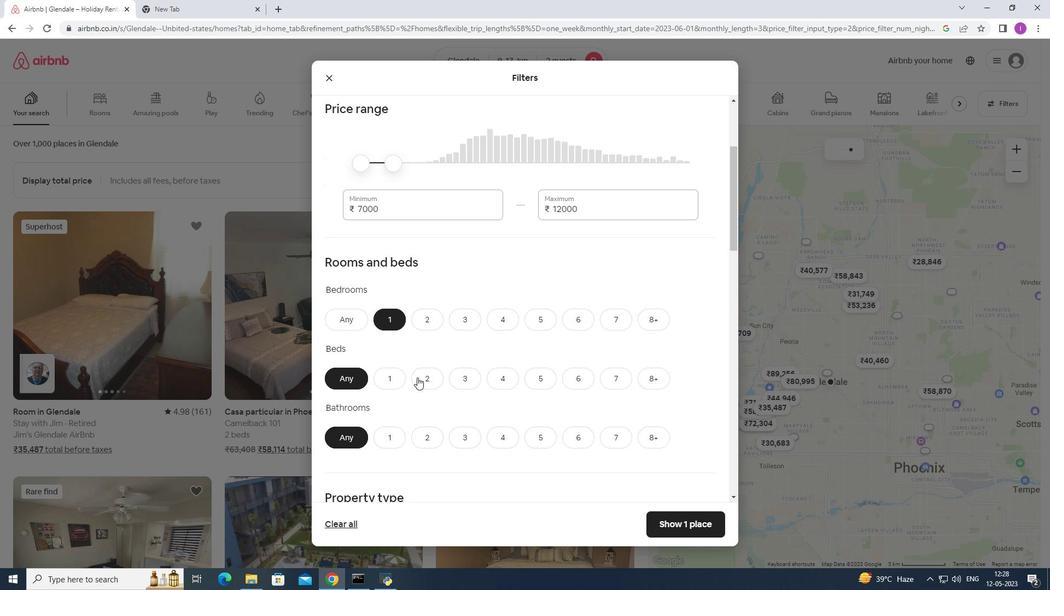 
Action: Mouse pressed left at (427, 379)
Screenshot: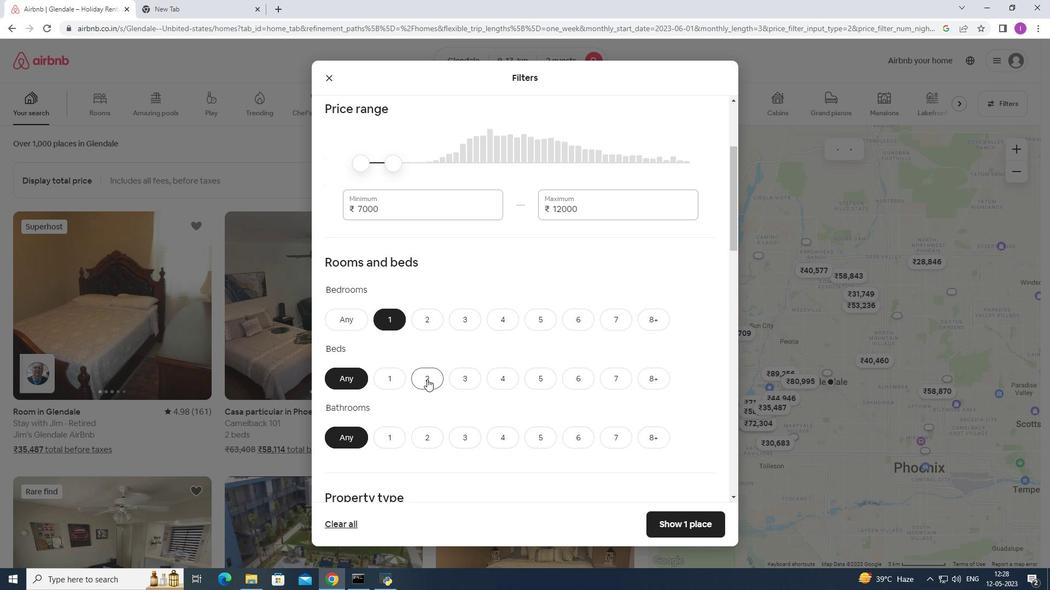 
Action: Mouse moved to (387, 434)
Screenshot: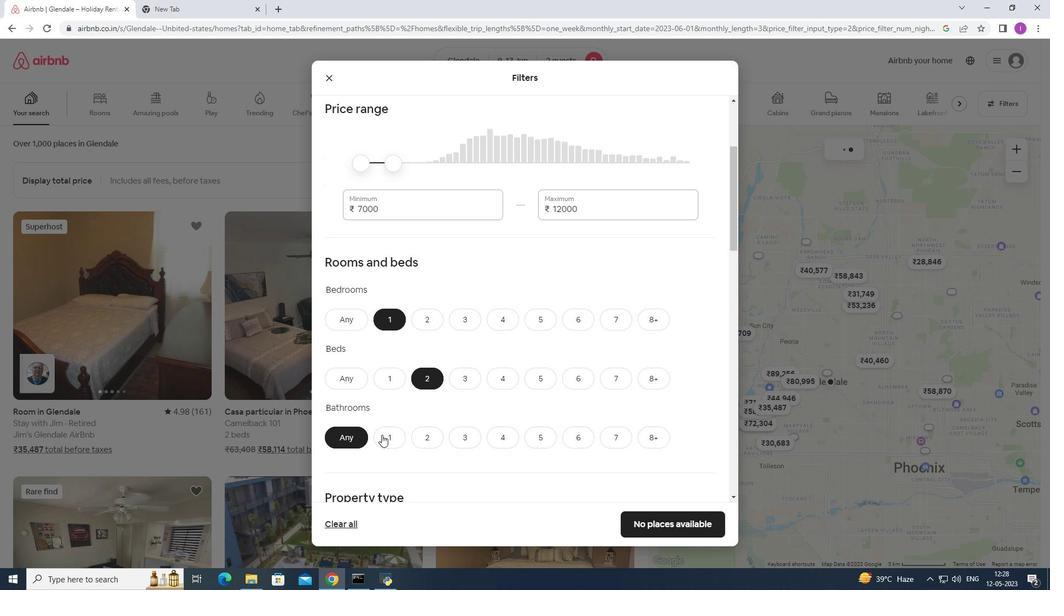 
Action: Mouse pressed left at (387, 434)
Screenshot: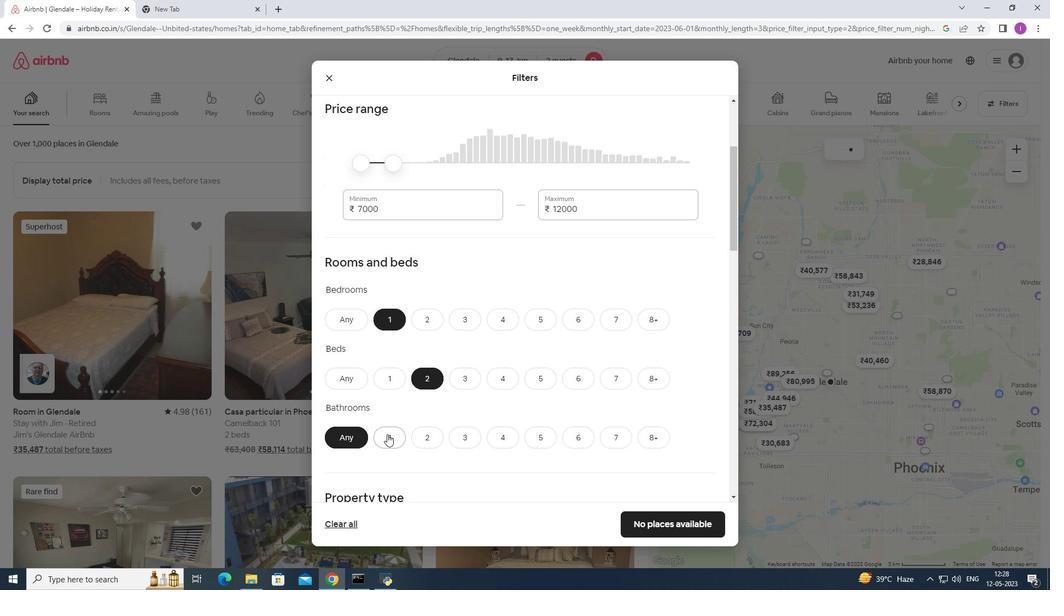 
Action: Mouse moved to (427, 330)
Screenshot: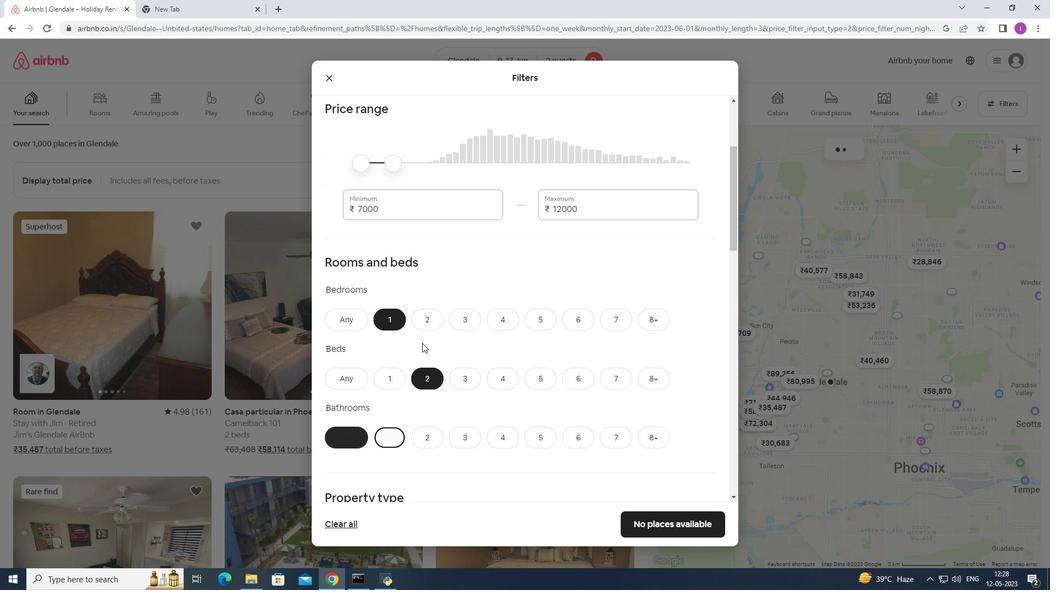 
Action: Mouse scrolled (427, 329) with delta (0, 0)
Screenshot: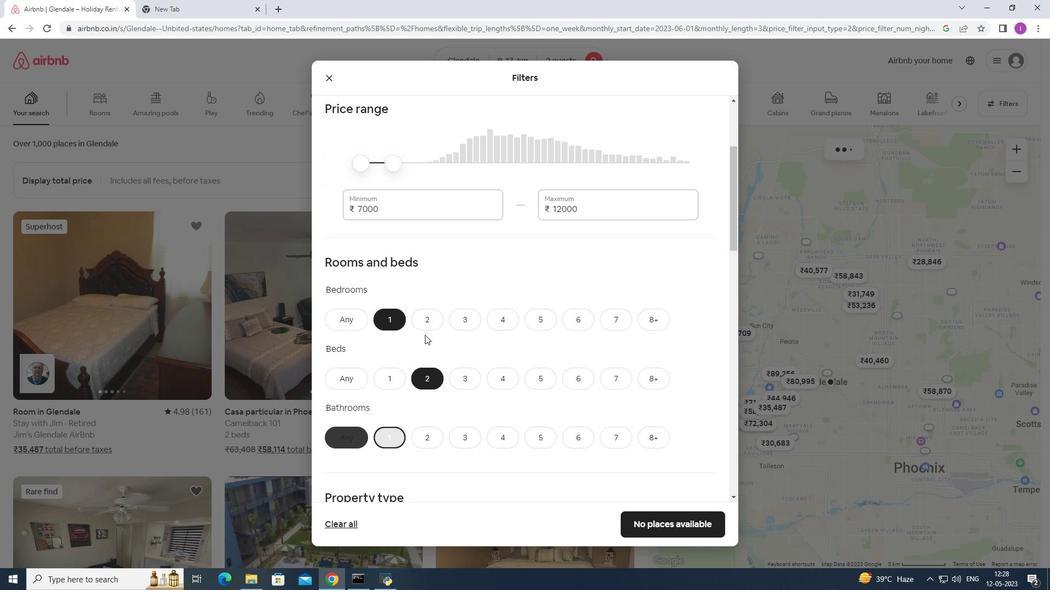 
Action: Mouse scrolled (427, 329) with delta (0, 0)
Screenshot: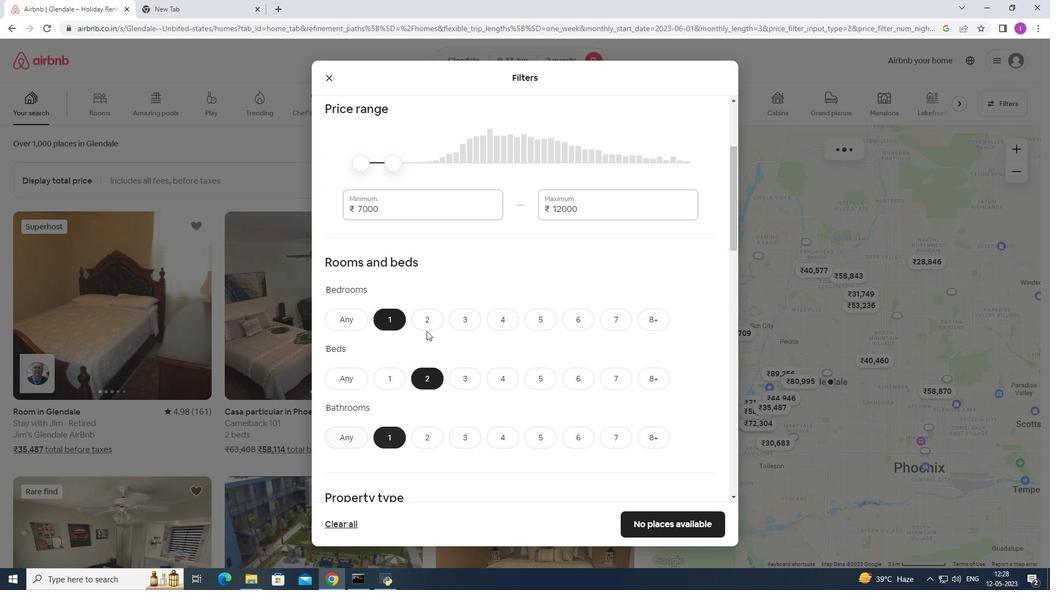 
Action: Mouse scrolled (427, 329) with delta (0, 0)
Screenshot: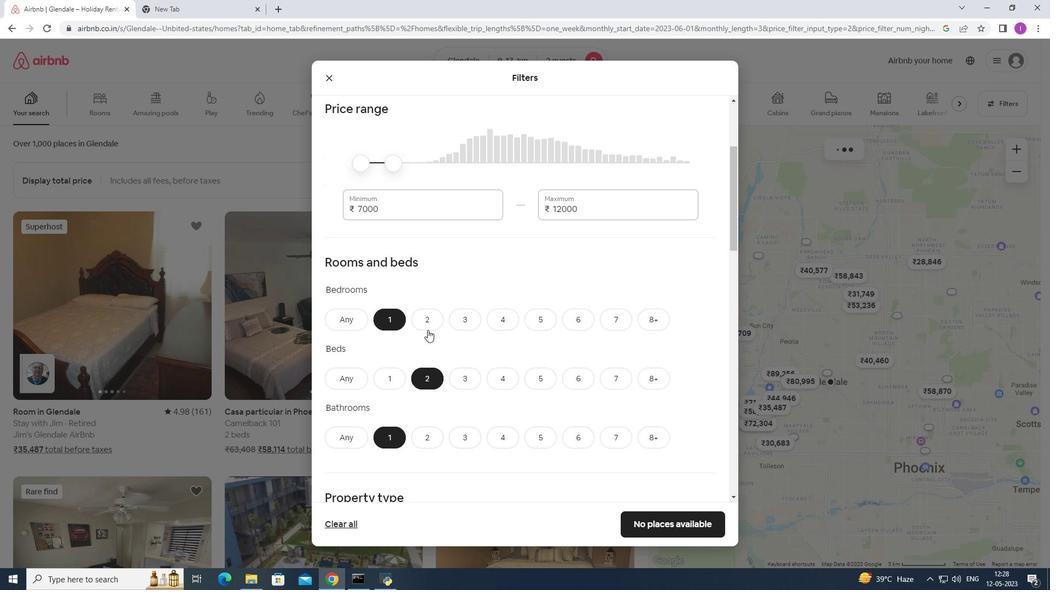 
Action: Mouse scrolled (427, 329) with delta (0, 0)
Screenshot: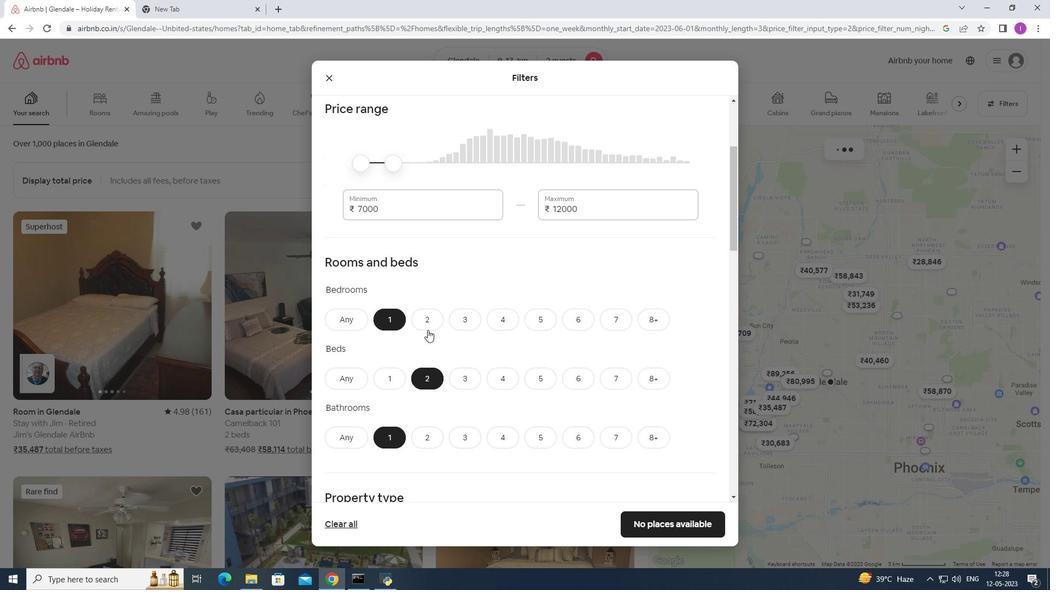 
Action: Mouse moved to (377, 358)
Screenshot: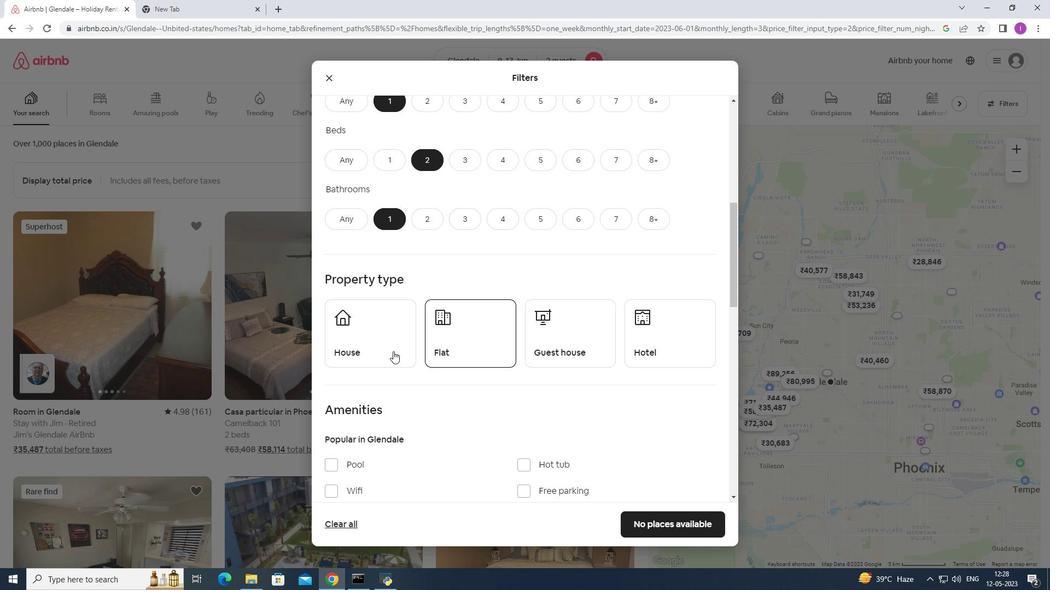
Action: Mouse pressed left at (377, 358)
Screenshot: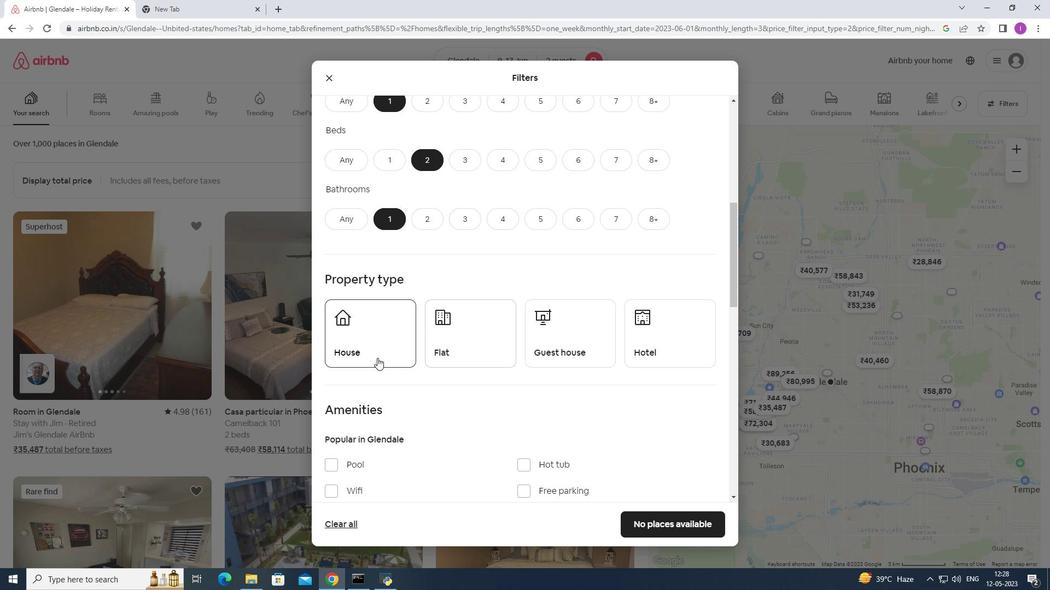 
Action: Mouse moved to (494, 335)
Screenshot: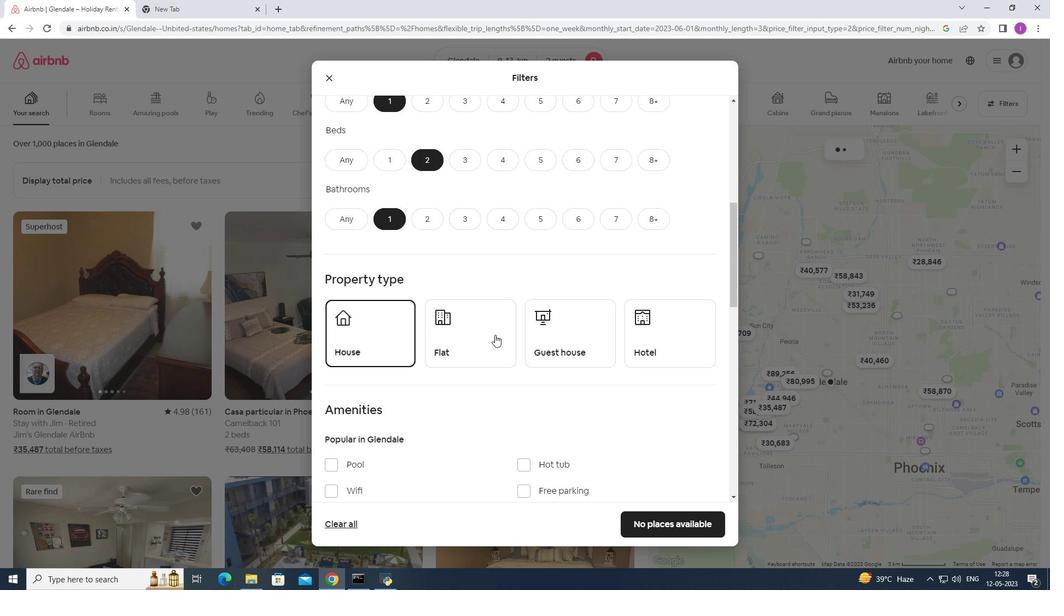 
Action: Mouse pressed left at (494, 335)
Screenshot: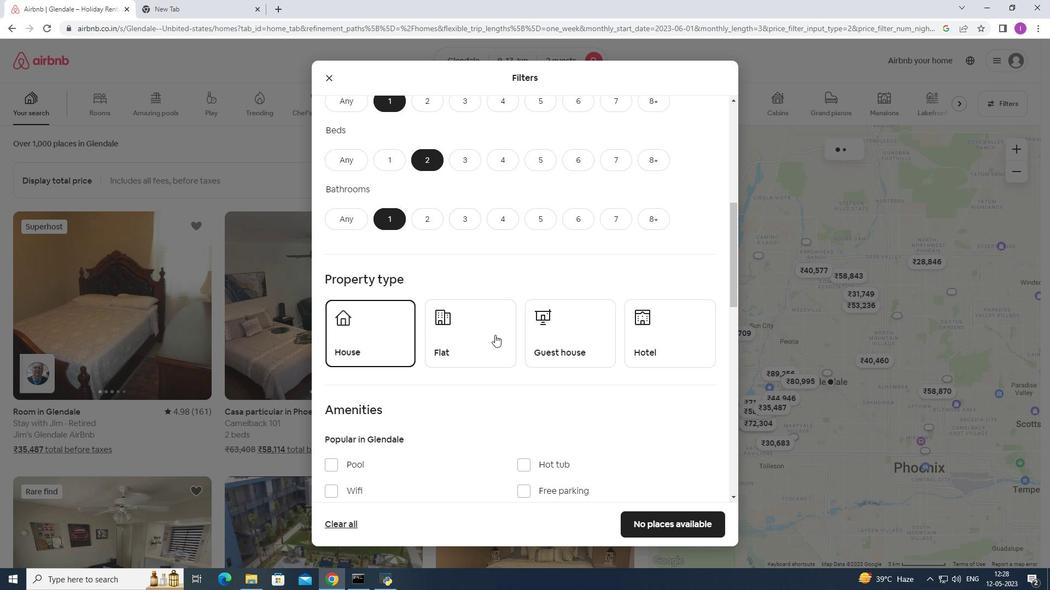
Action: Mouse moved to (595, 336)
Screenshot: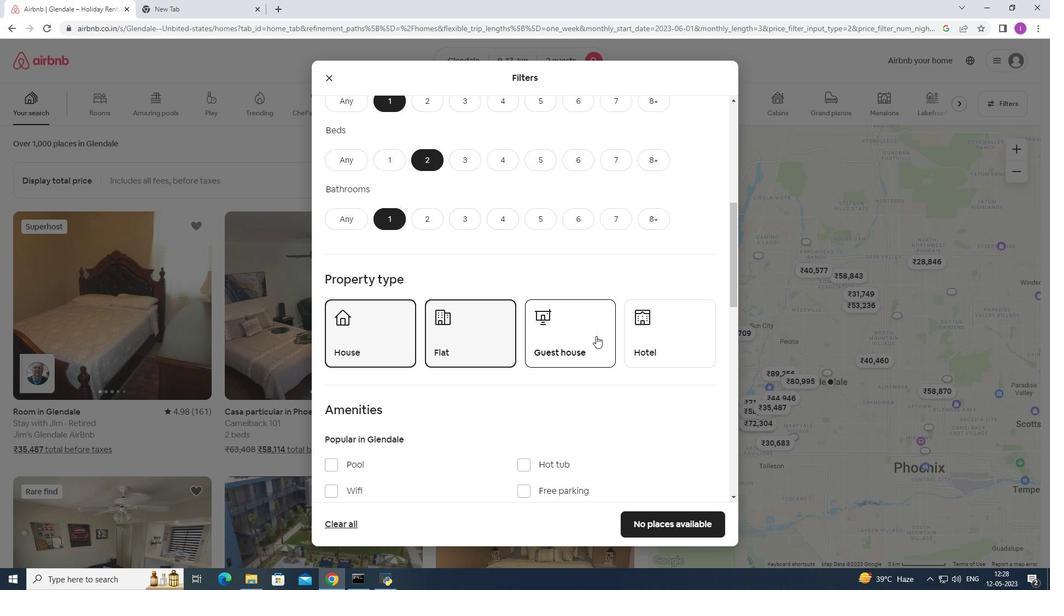 
Action: Mouse pressed left at (595, 336)
Screenshot: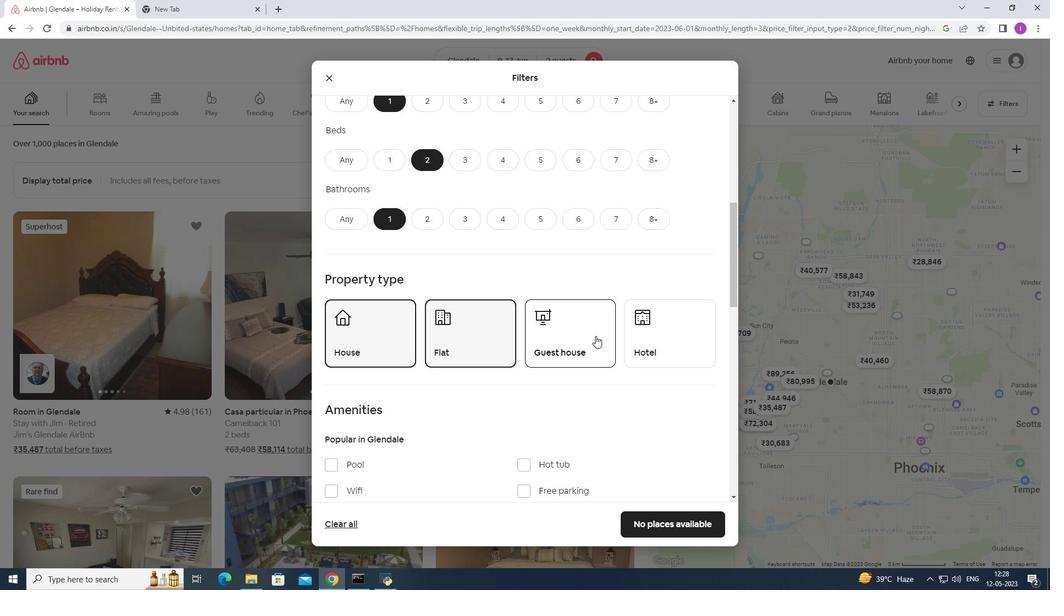 
Action: Mouse moved to (692, 357)
Screenshot: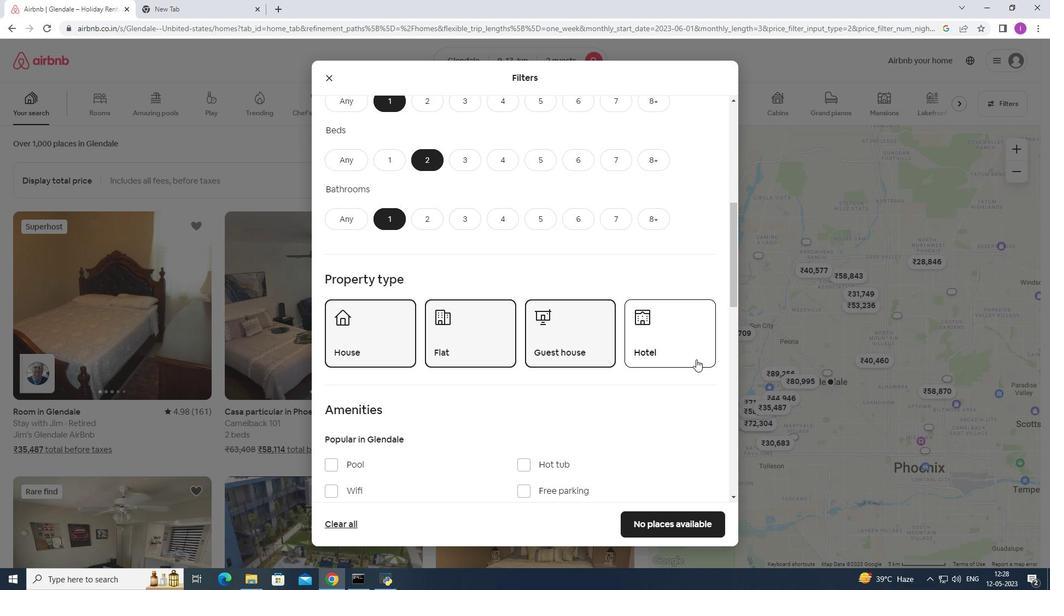 
Action: Mouse scrolled (692, 357) with delta (0, 0)
Screenshot: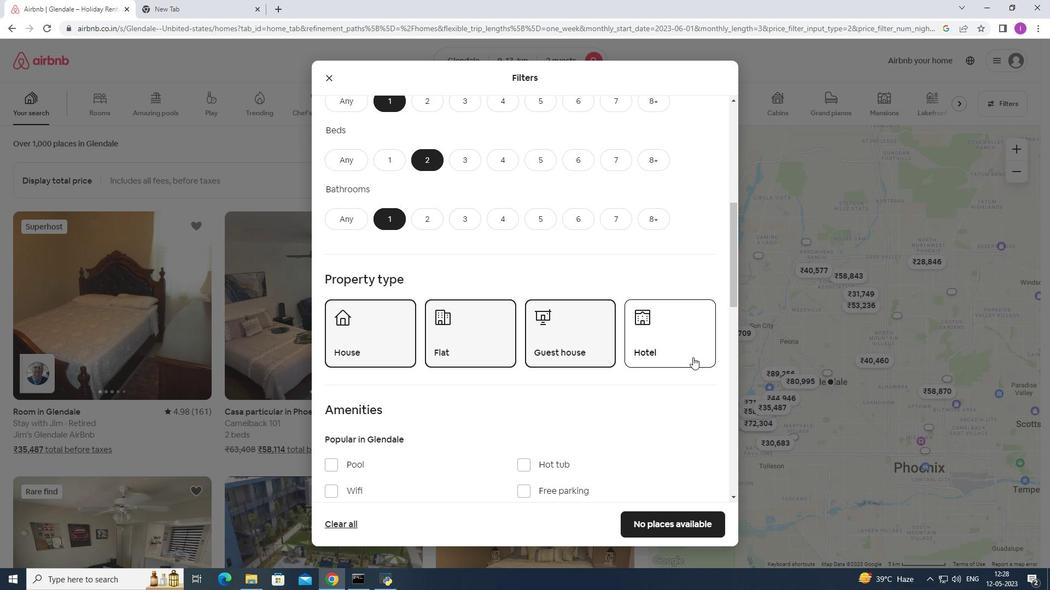
Action: Mouse moved to (607, 377)
Screenshot: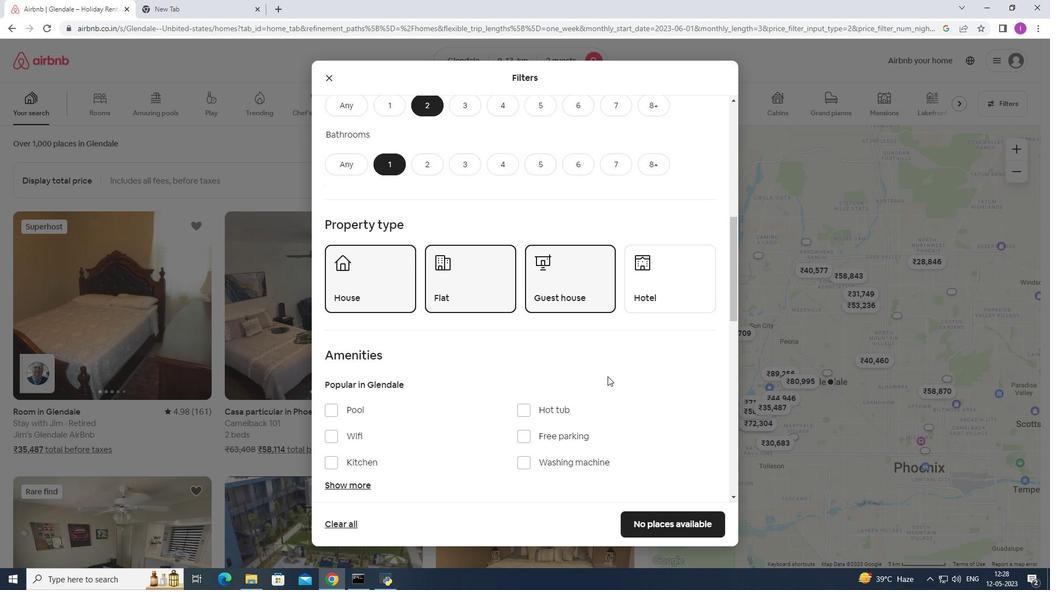 
Action: Mouse scrolled (607, 376) with delta (0, 0)
Screenshot: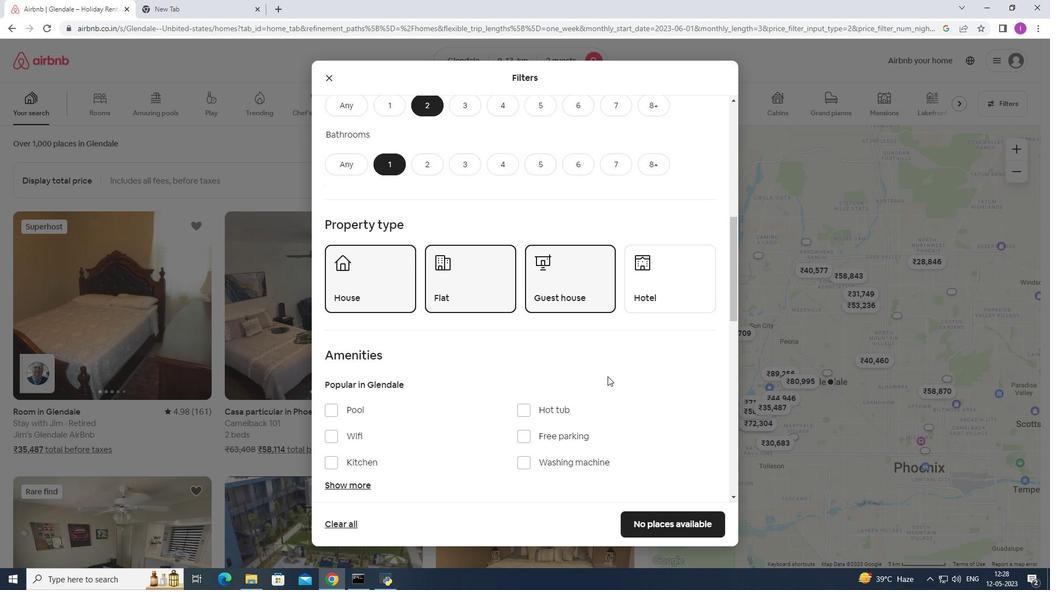 
Action: Mouse moved to (607, 377)
Screenshot: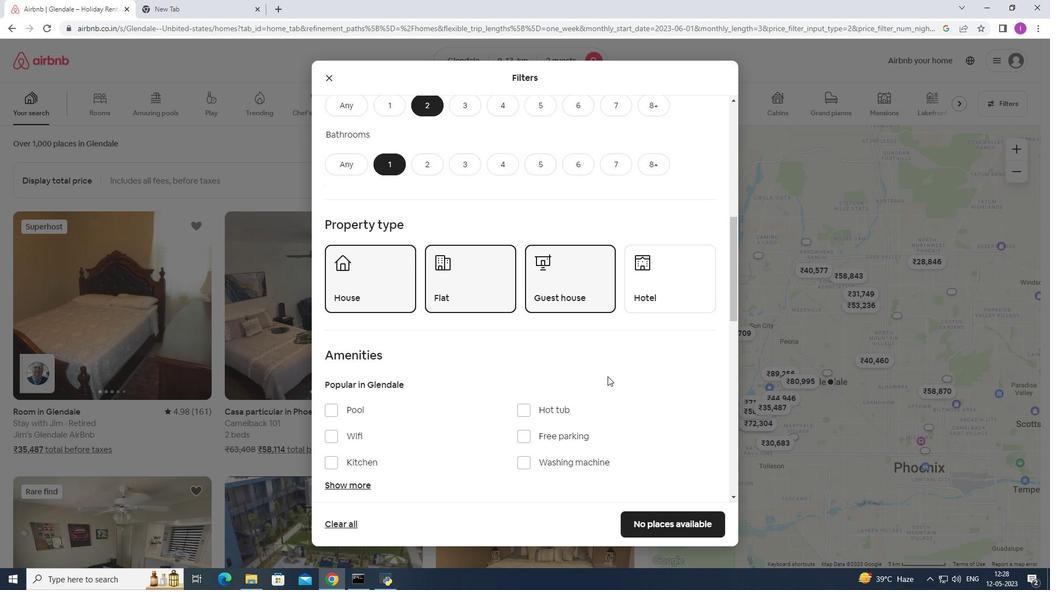 
Action: Mouse scrolled (607, 377) with delta (0, 0)
Screenshot: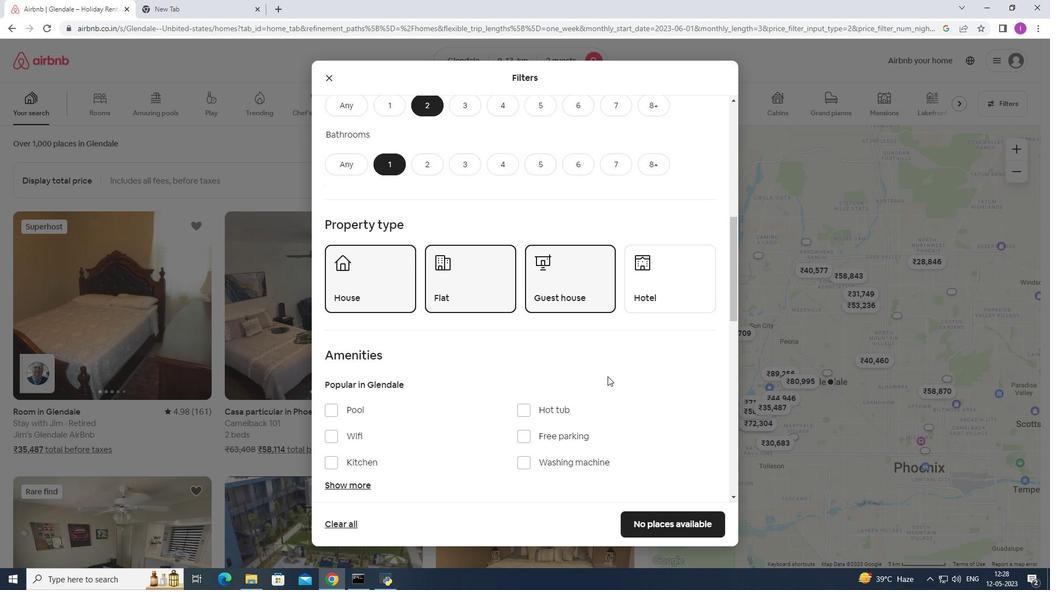 
Action: Mouse moved to (592, 378)
Screenshot: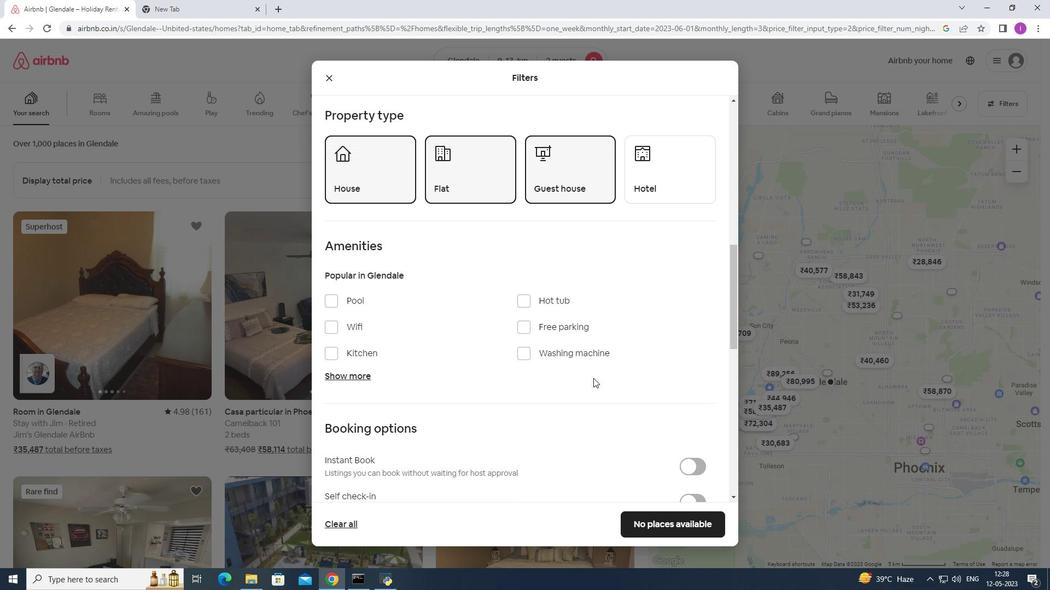 
Action: Mouse scrolled (592, 377) with delta (0, 0)
Screenshot: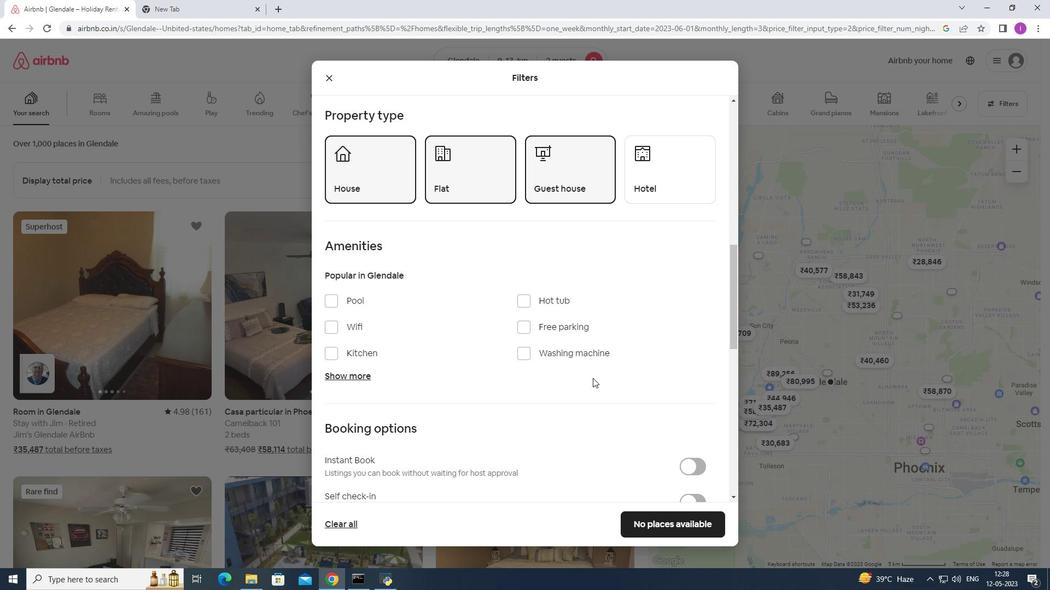 
Action: Mouse moved to (619, 339)
Screenshot: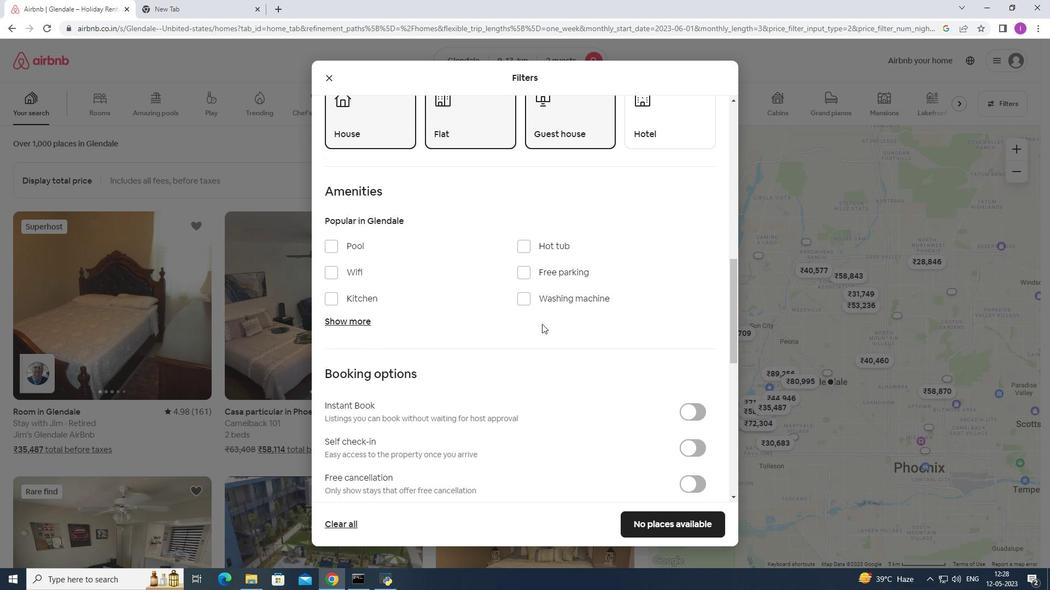 
Action: Mouse scrolled (610, 334) with delta (0, 0)
Screenshot: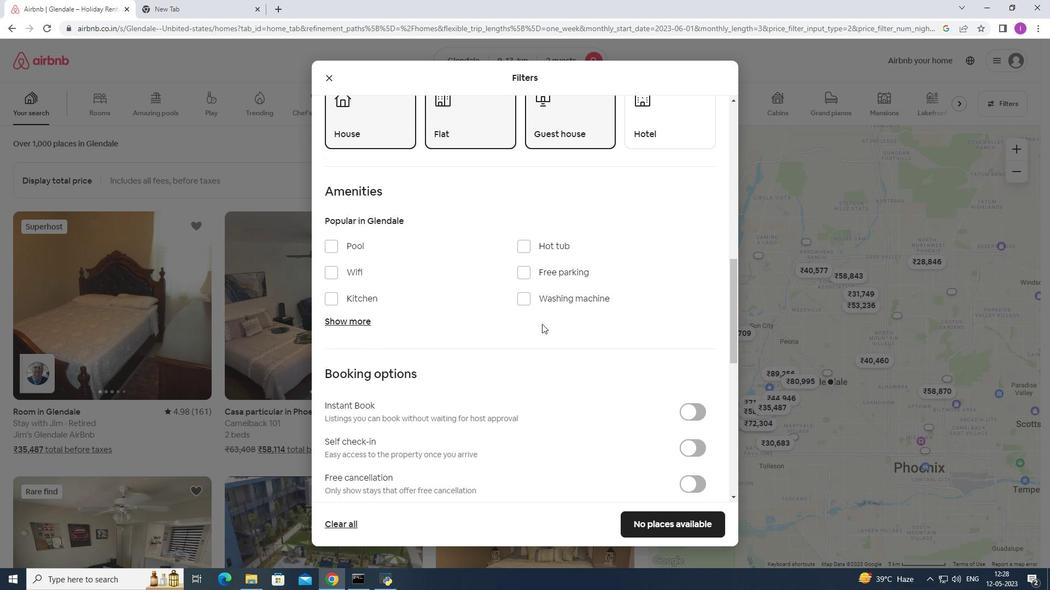 
Action: Mouse moved to (627, 344)
Screenshot: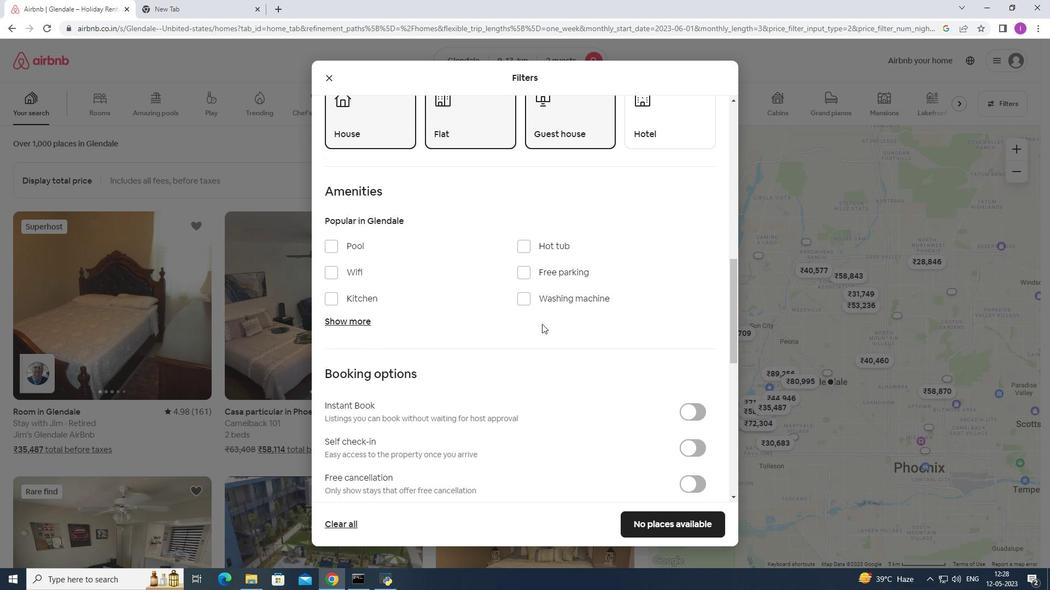 
Action: Mouse scrolled (623, 341) with delta (0, 0)
Screenshot: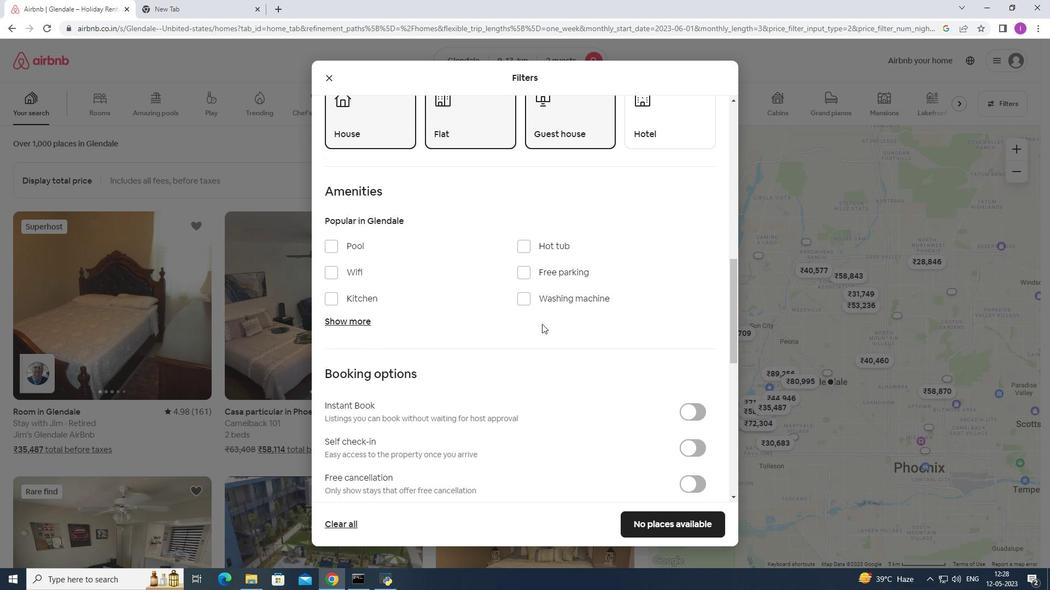 
Action: Mouse moved to (637, 350)
Screenshot: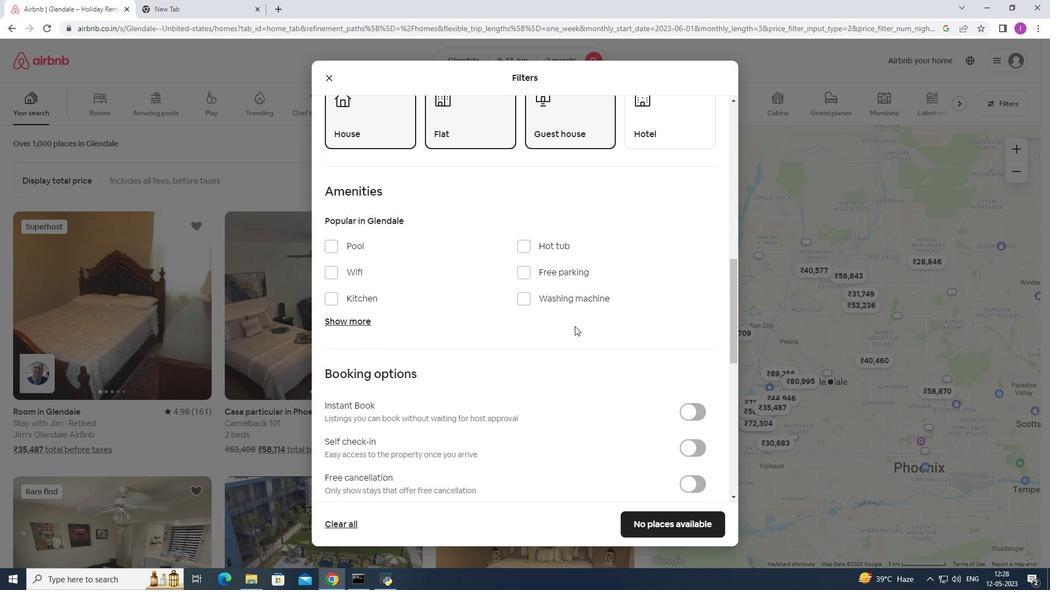 
Action: Mouse scrolled (632, 347) with delta (0, 0)
Screenshot: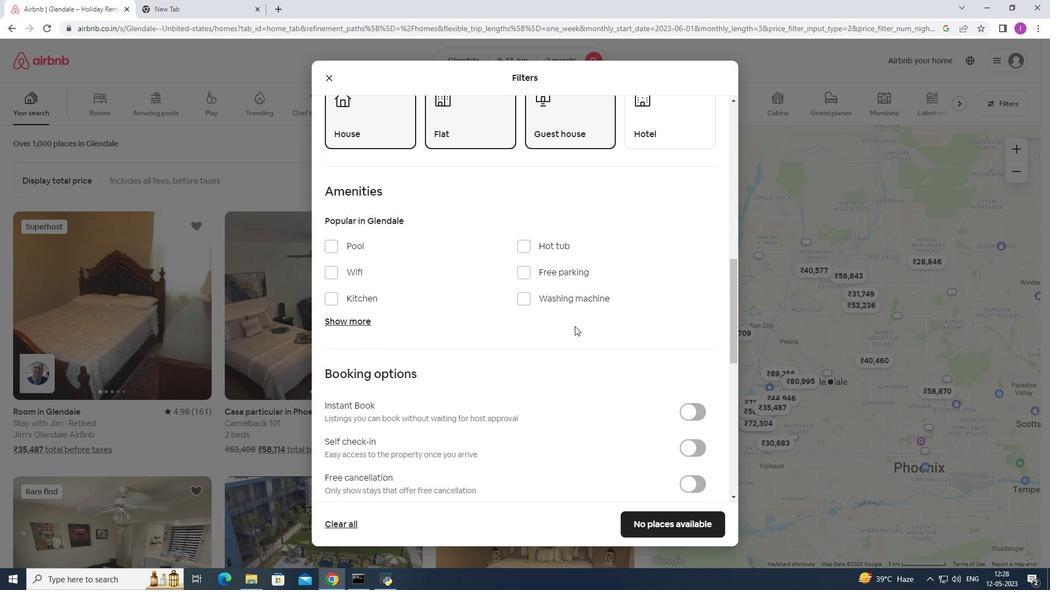 
Action: Mouse moved to (697, 279)
Screenshot: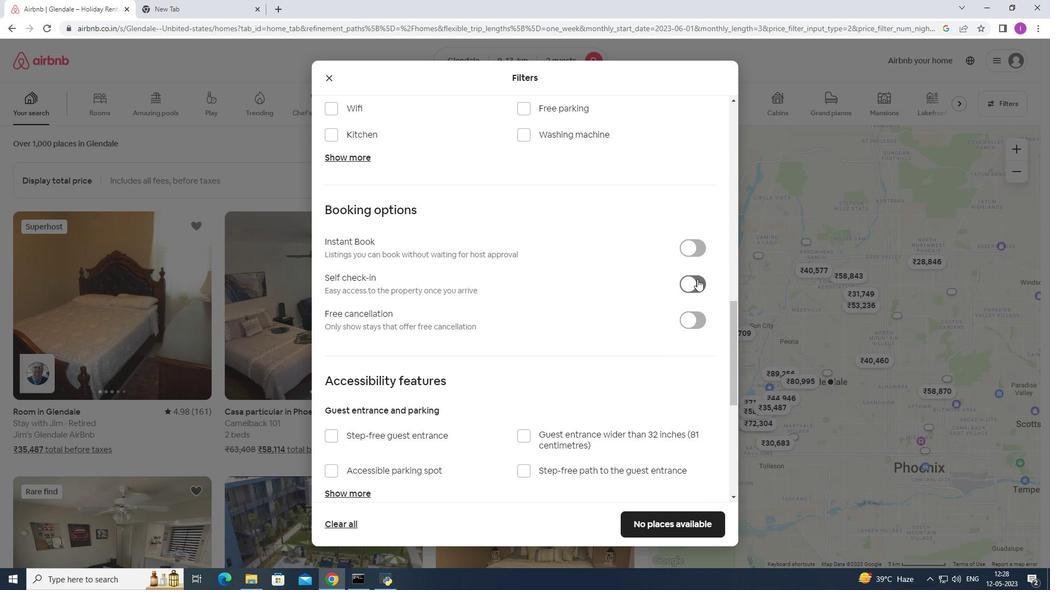 
Action: Mouse pressed left at (697, 279)
Screenshot: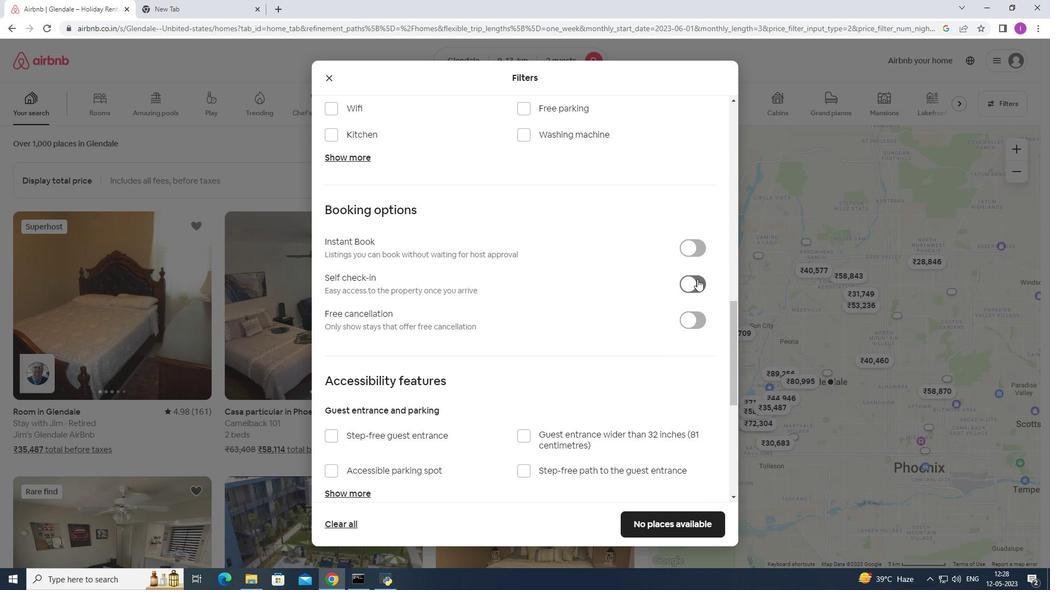 
Action: Mouse moved to (568, 321)
Screenshot: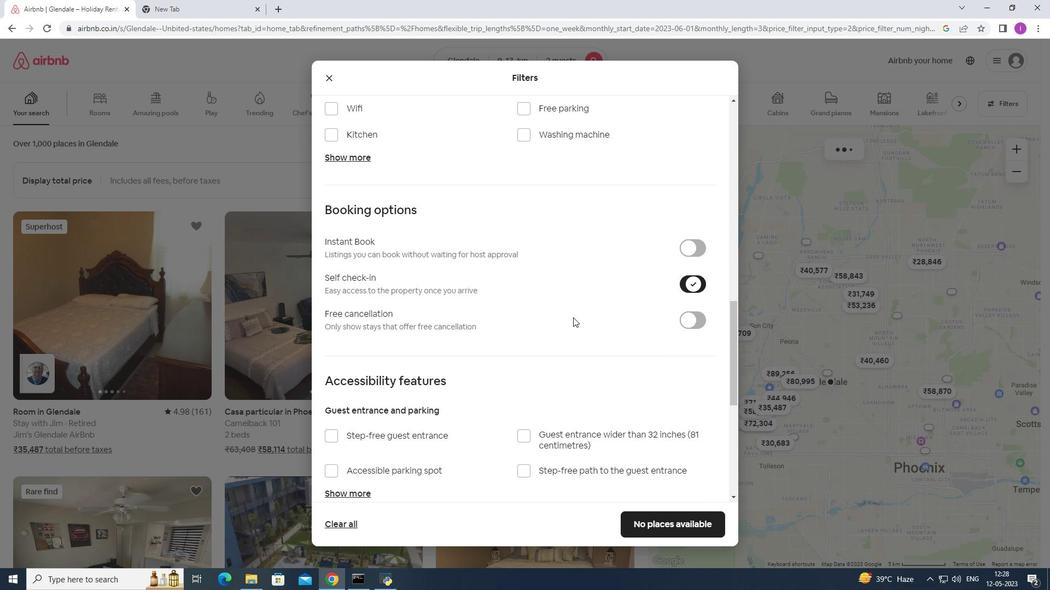
Action: Mouse scrolled (568, 320) with delta (0, 0)
Screenshot: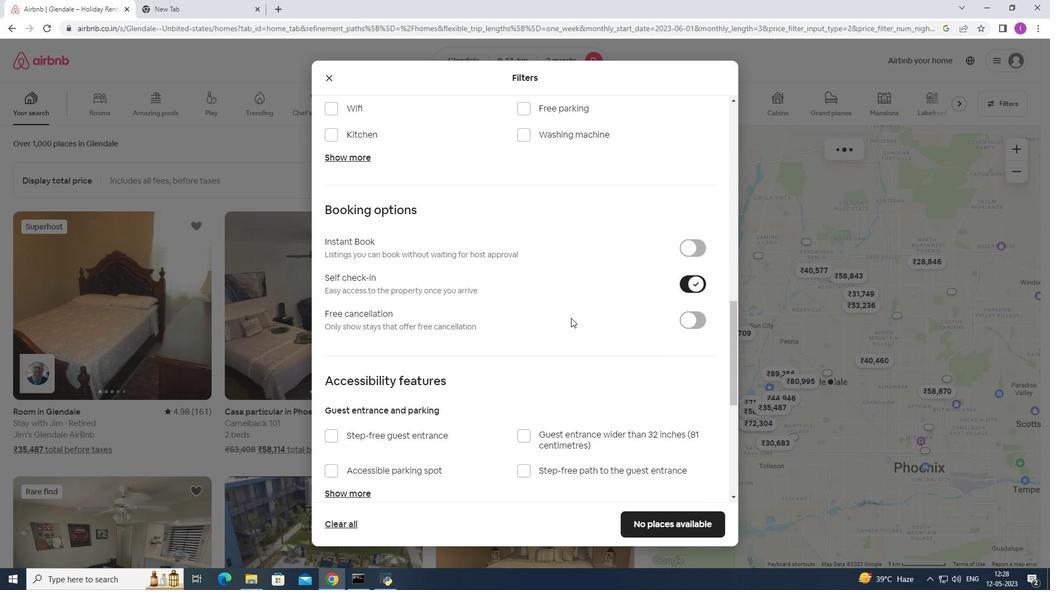 
Action: Mouse moved to (568, 326)
Screenshot: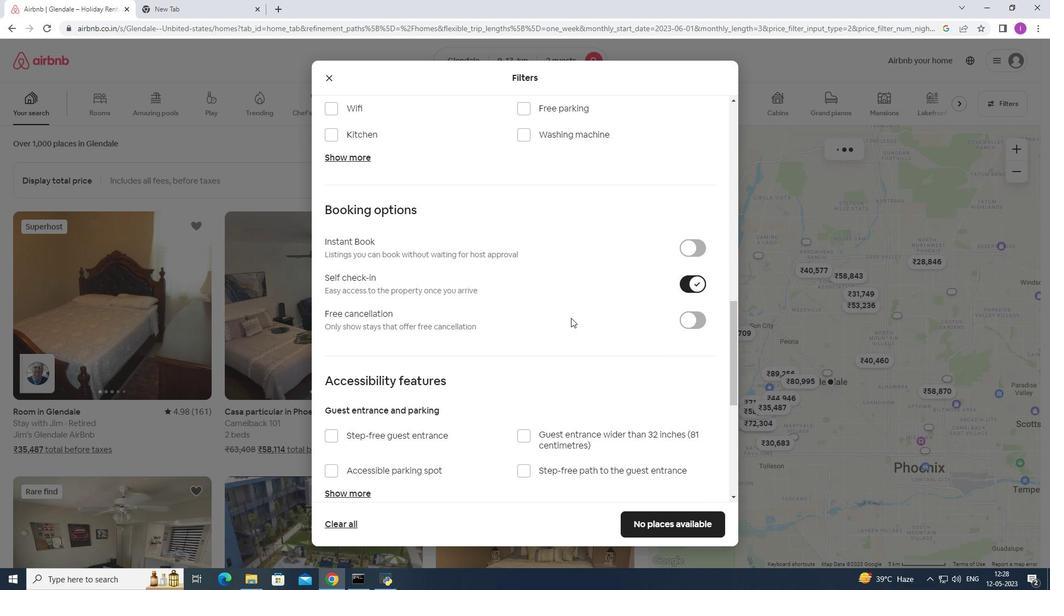 
Action: Mouse scrolled (568, 325) with delta (0, 0)
Screenshot: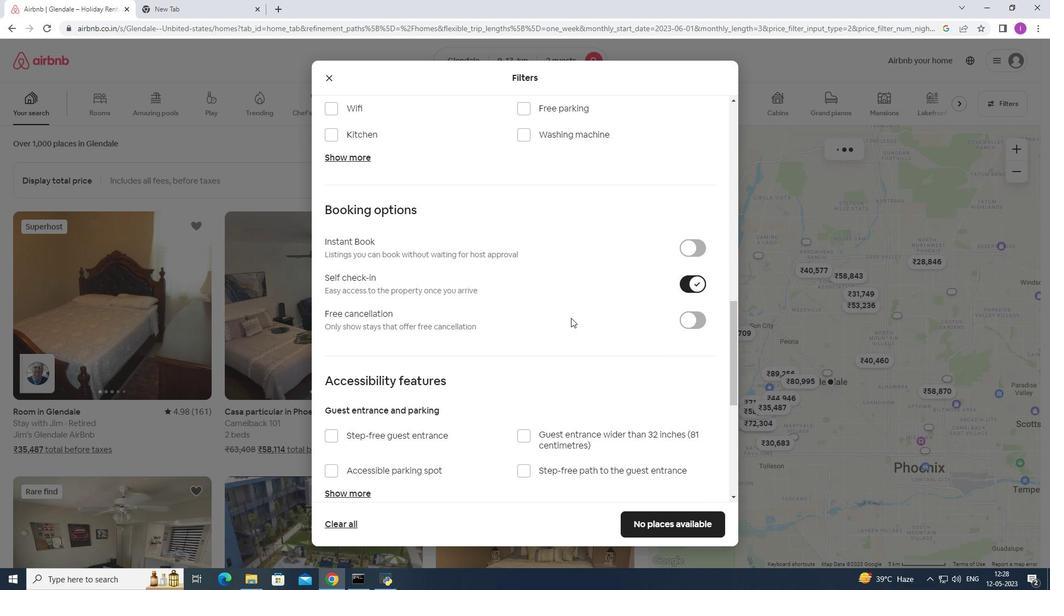 
Action: Mouse moved to (567, 328)
Screenshot: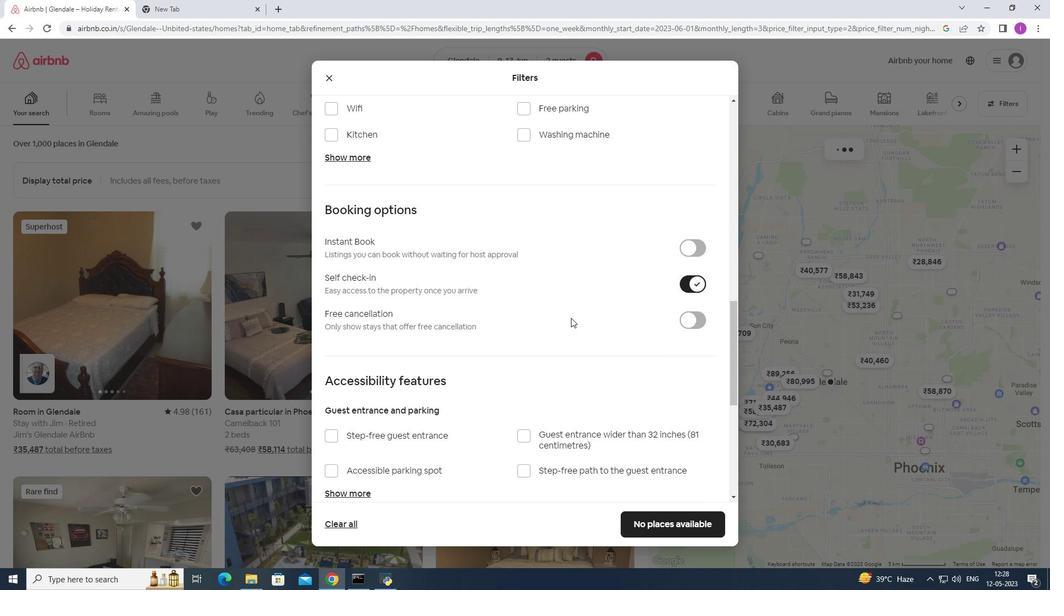 
Action: Mouse scrolled (568, 325) with delta (0, 0)
Screenshot: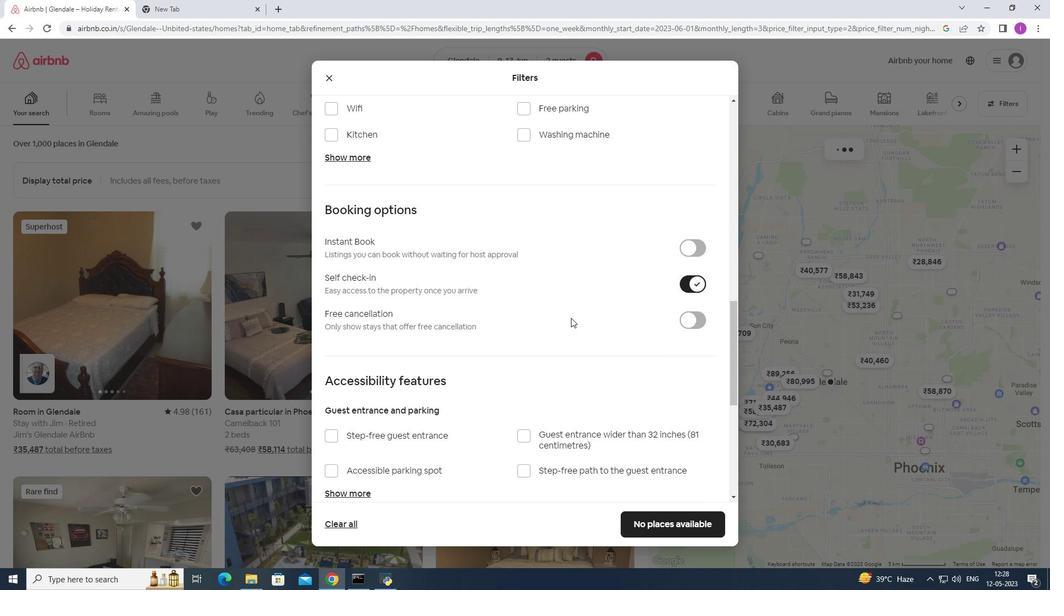 
Action: Mouse moved to (565, 325)
Screenshot: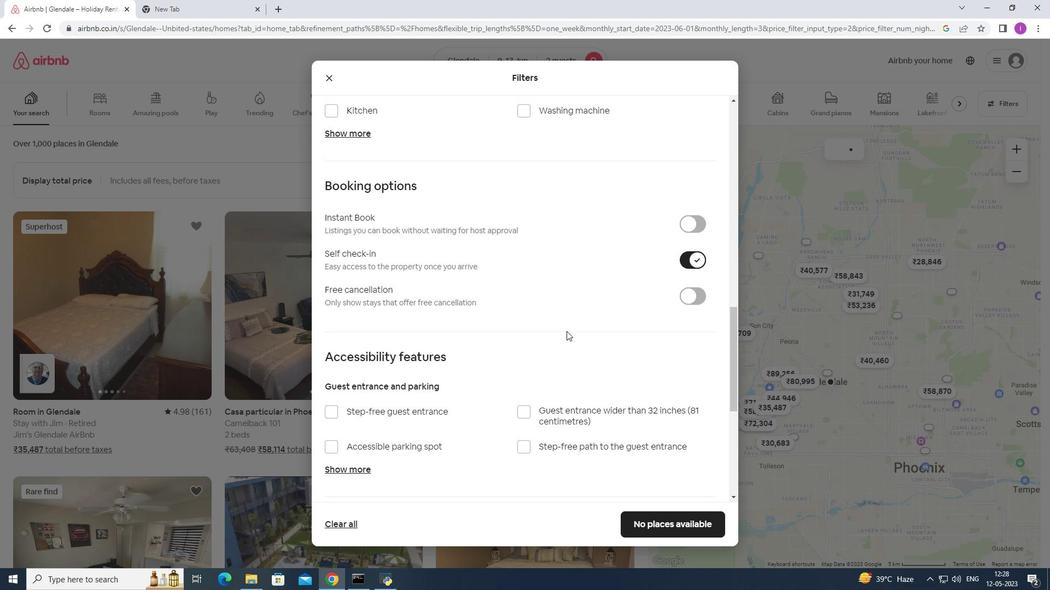 
Action: Mouse scrolled (565, 324) with delta (0, 0)
Screenshot: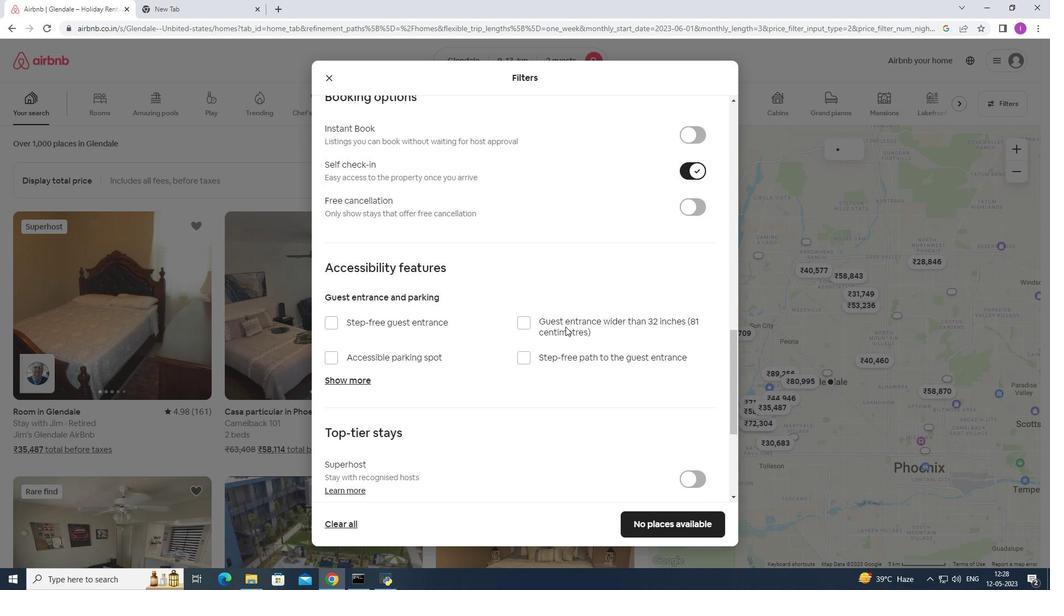 
Action: Mouse scrolled (565, 324) with delta (0, 0)
Screenshot: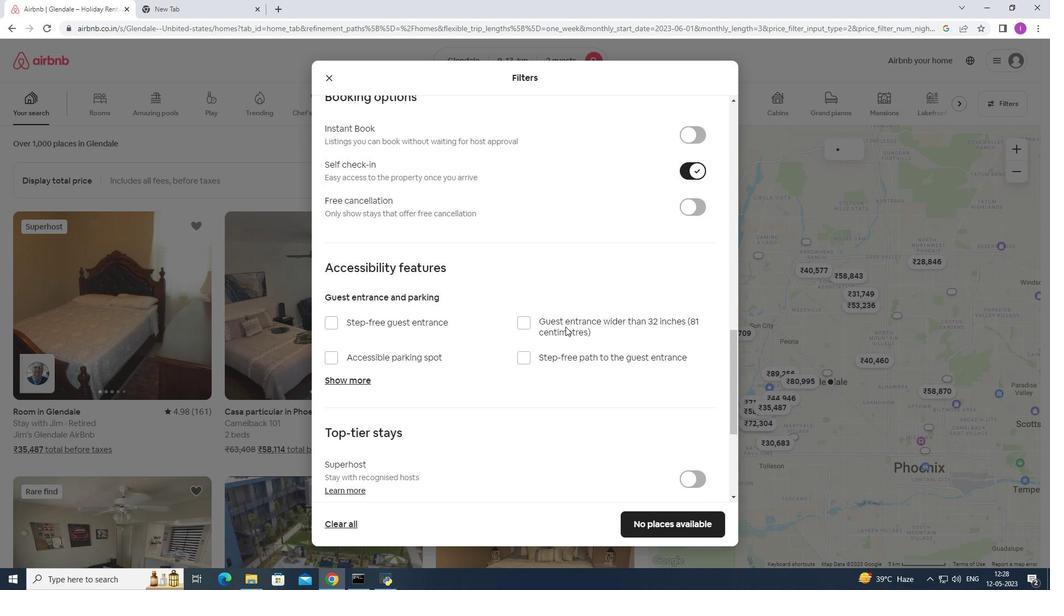 
Action: Mouse scrolled (565, 324) with delta (0, 0)
Screenshot: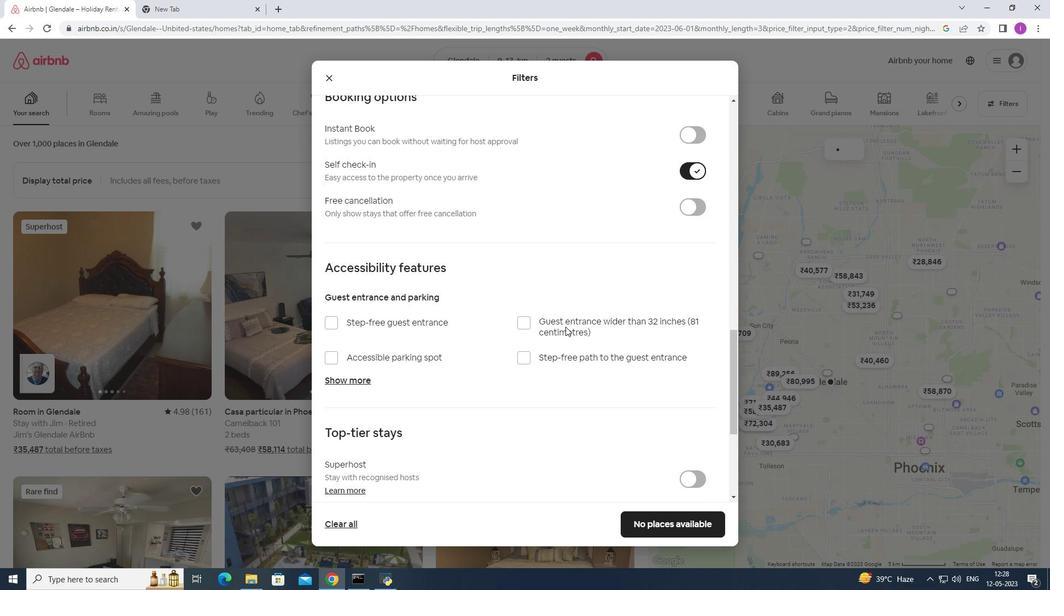 
Action: Mouse scrolled (565, 324) with delta (0, 0)
Screenshot: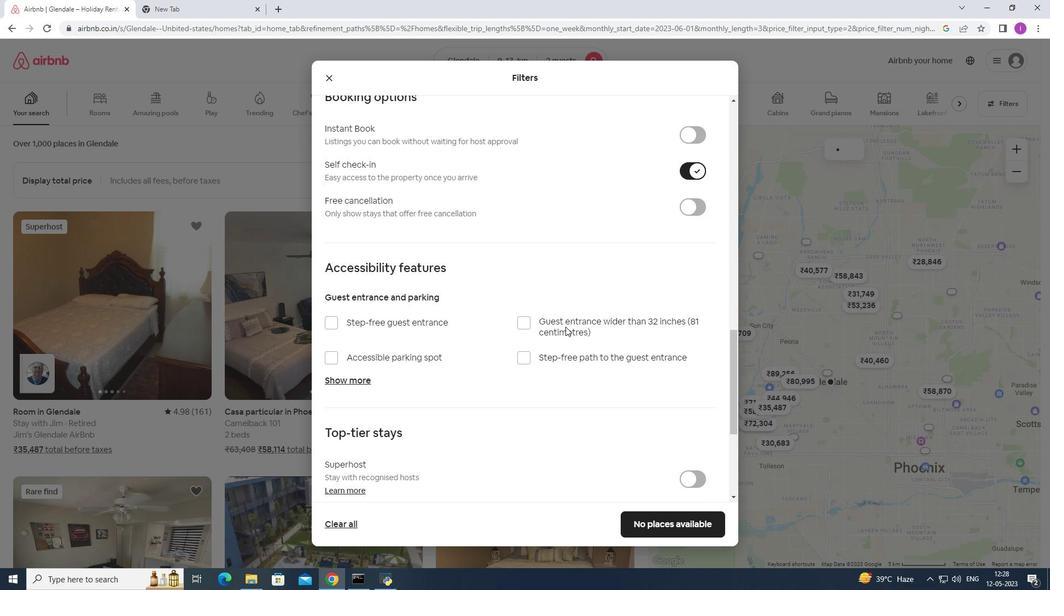 
Action: Mouse moved to (565, 326)
Screenshot: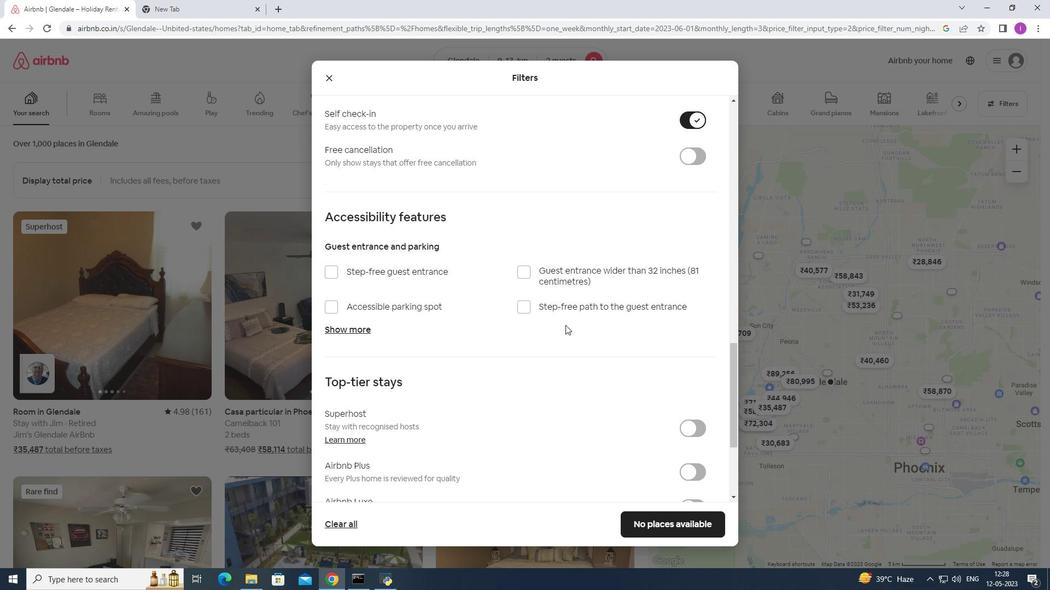 
Action: Mouse scrolled (565, 325) with delta (0, 0)
Screenshot: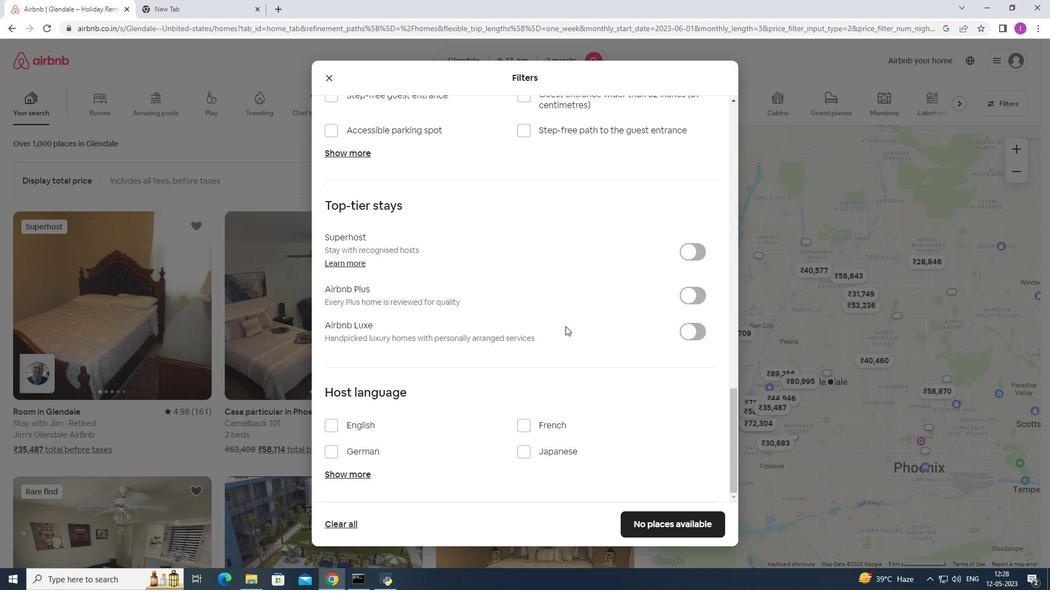 
Action: Mouse scrolled (565, 325) with delta (0, 0)
Screenshot: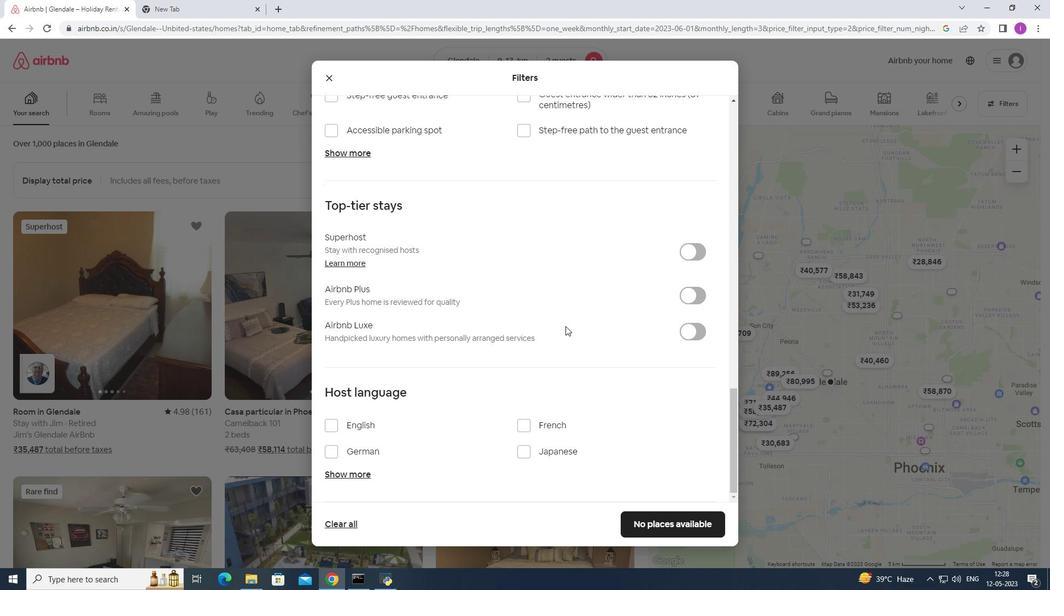 
Action: Mouse scrolled (565, 325) with delta (0, 0)
Screenshot: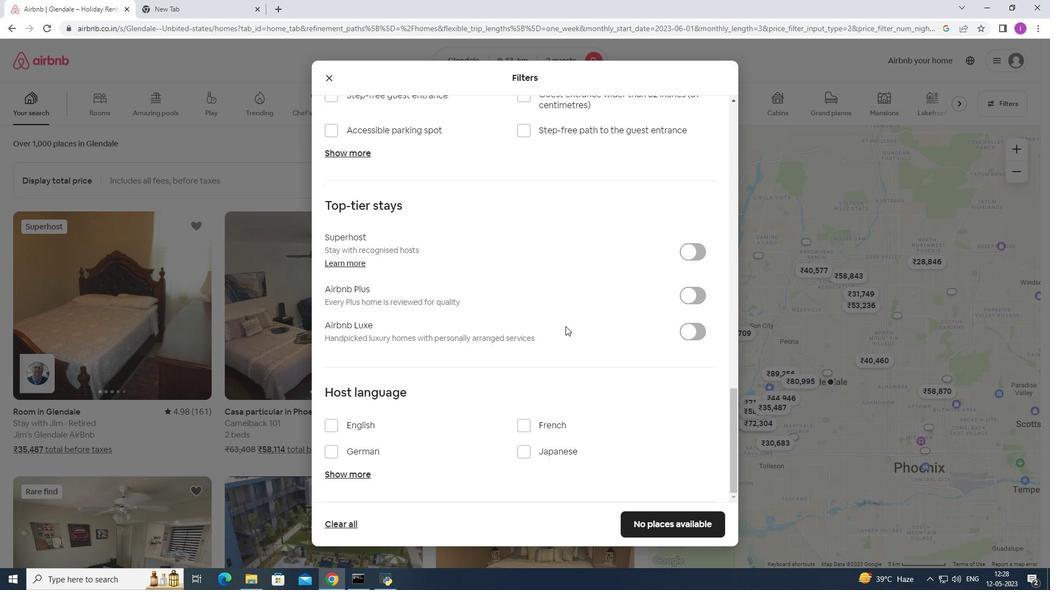 
Action: Mouse scrolled (565, 325) with delta (0, 0)
Screenshot: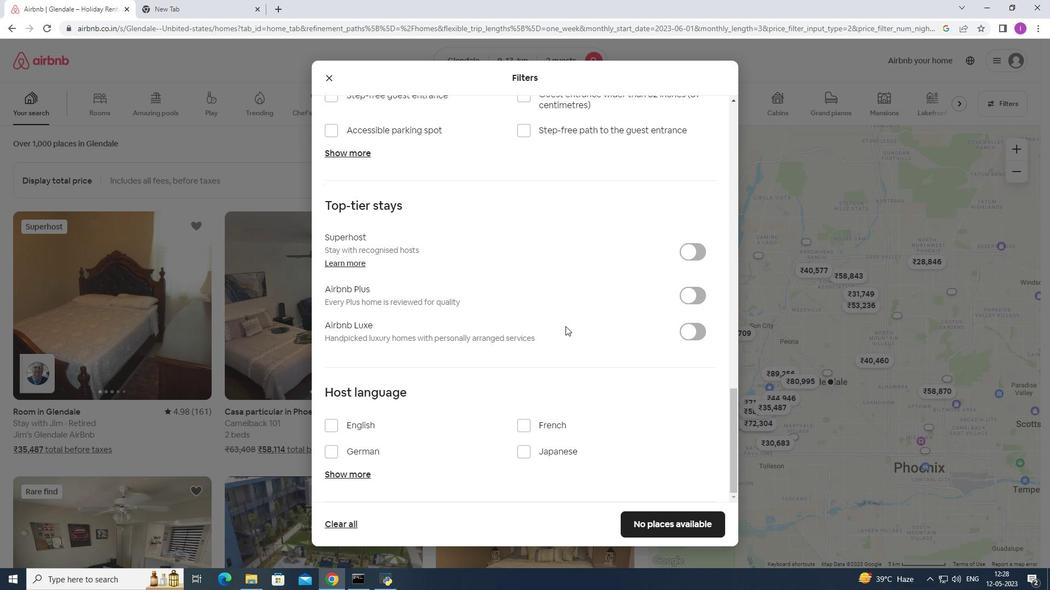 
Action: Mouse moved to (325, 428)
Screenshot: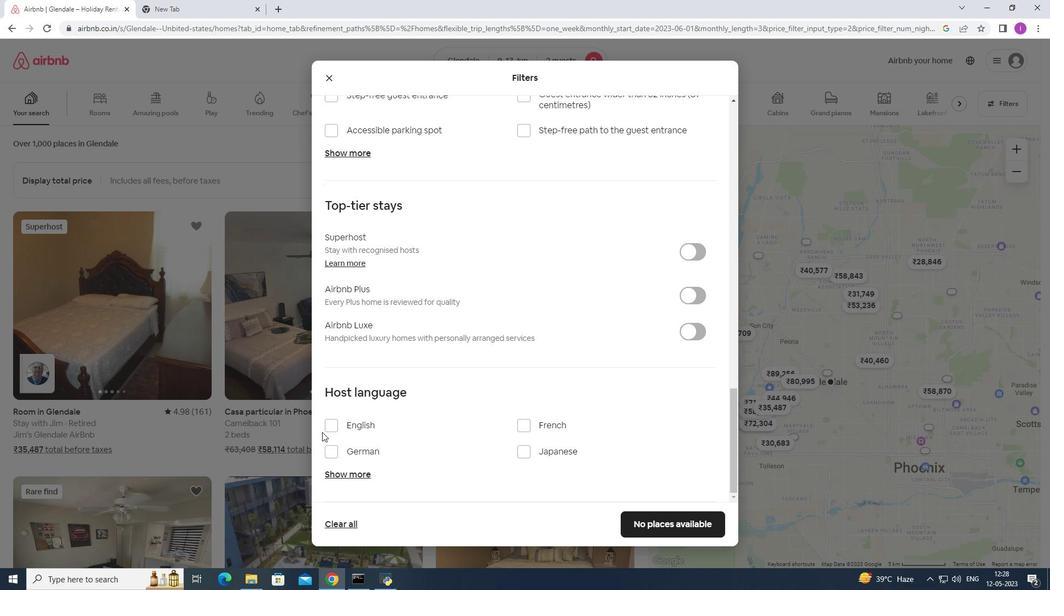 
Action: Mouse pressed left at (325, 428)
Screenshot: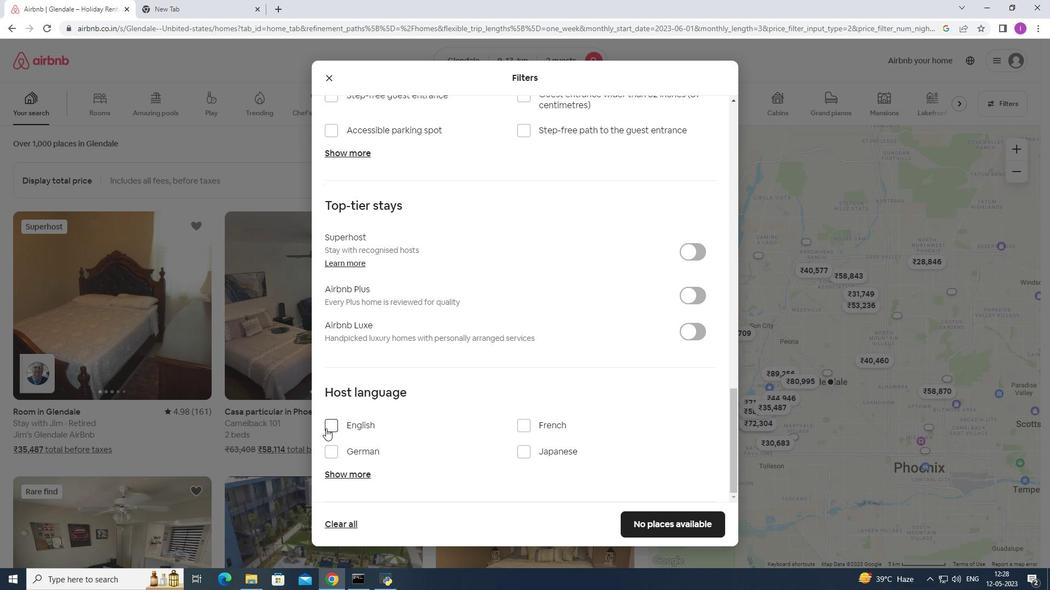 
Action: Mouse moved to (645, 514)
Screenshot: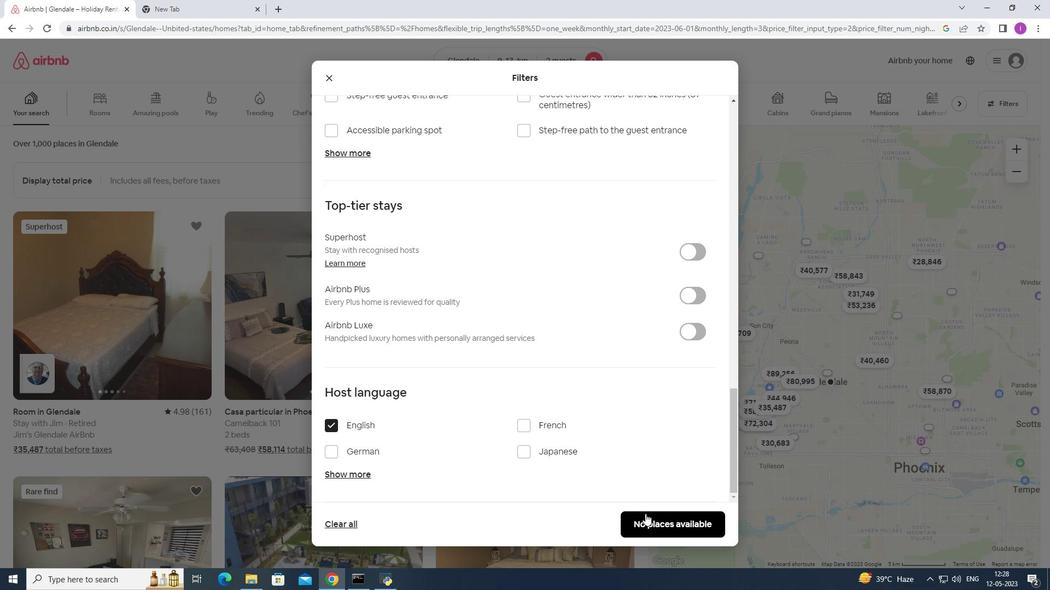 
Action: Mouse pressed left at (645, 514)
Screenshot: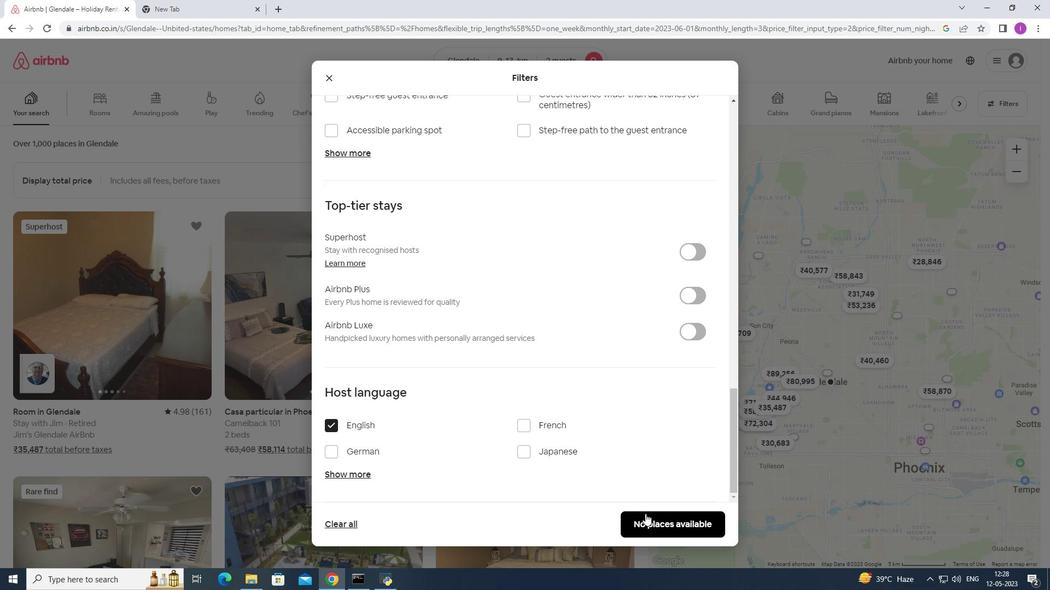 
Action: Mouse moved to (584, 462)
Screenshot: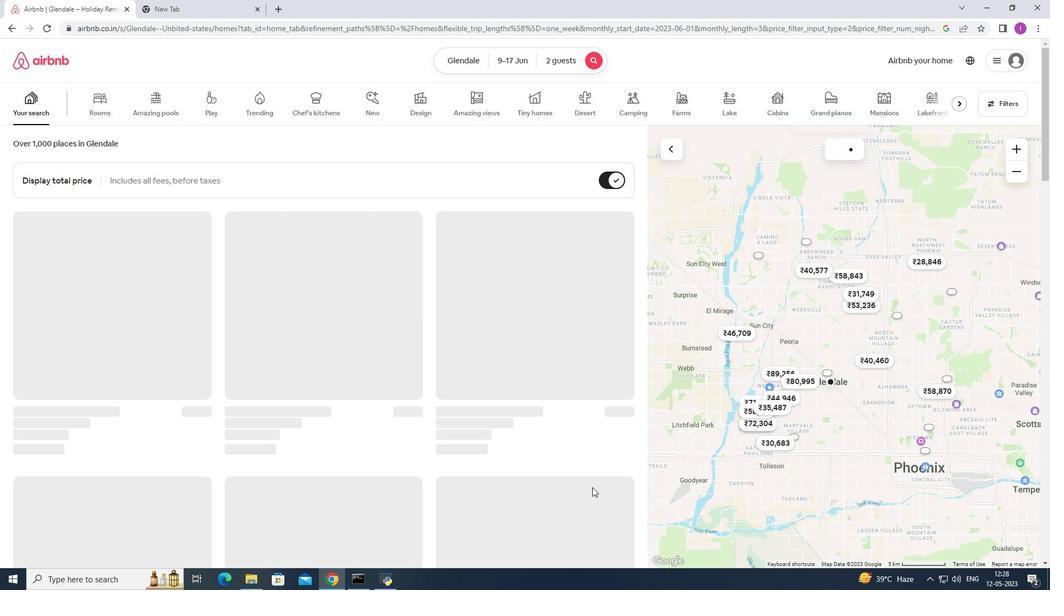 
